 Task: Look for space in Tekāri, India from 8th June, 2023 to 16th June, 2023 for 2 adults in price range Rs.10000 to Rs.15000. Place can be entire place with 1  bedroom having 1 bed and 1 bathroom. Property type can be house, flat, guest house, hotel. Booking option can be shelf check-in. Required host language is English.
Action: Mouse moved to (473, 84)
Screenshot: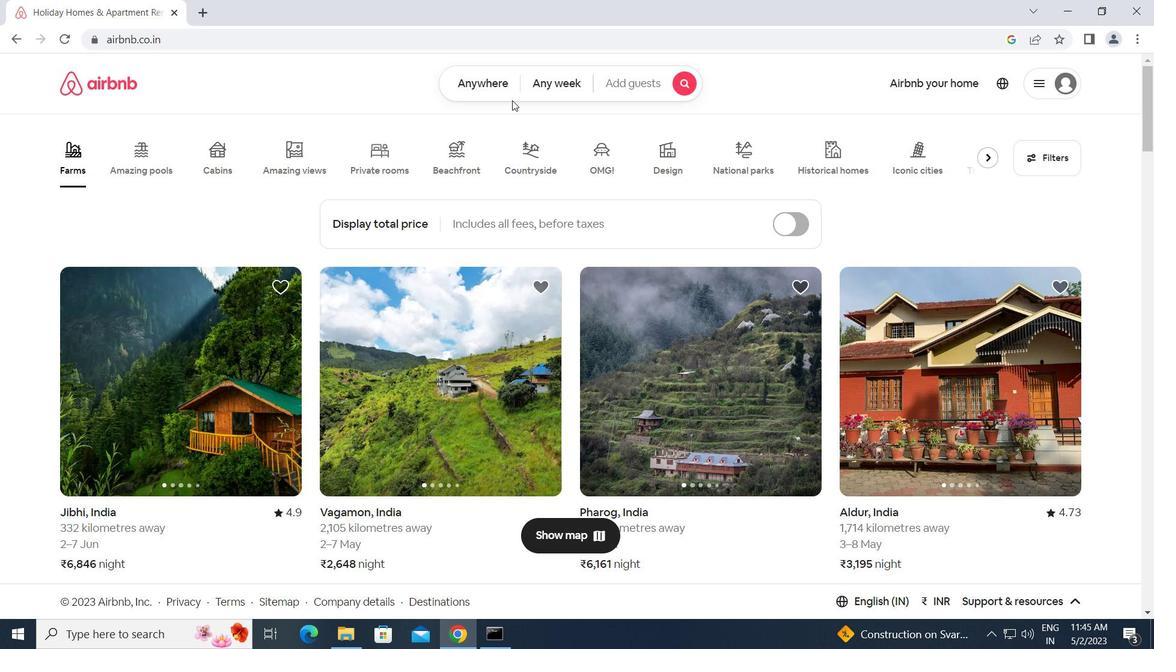 
Action: Mouse pressed left at (473, 84)
Screenshot: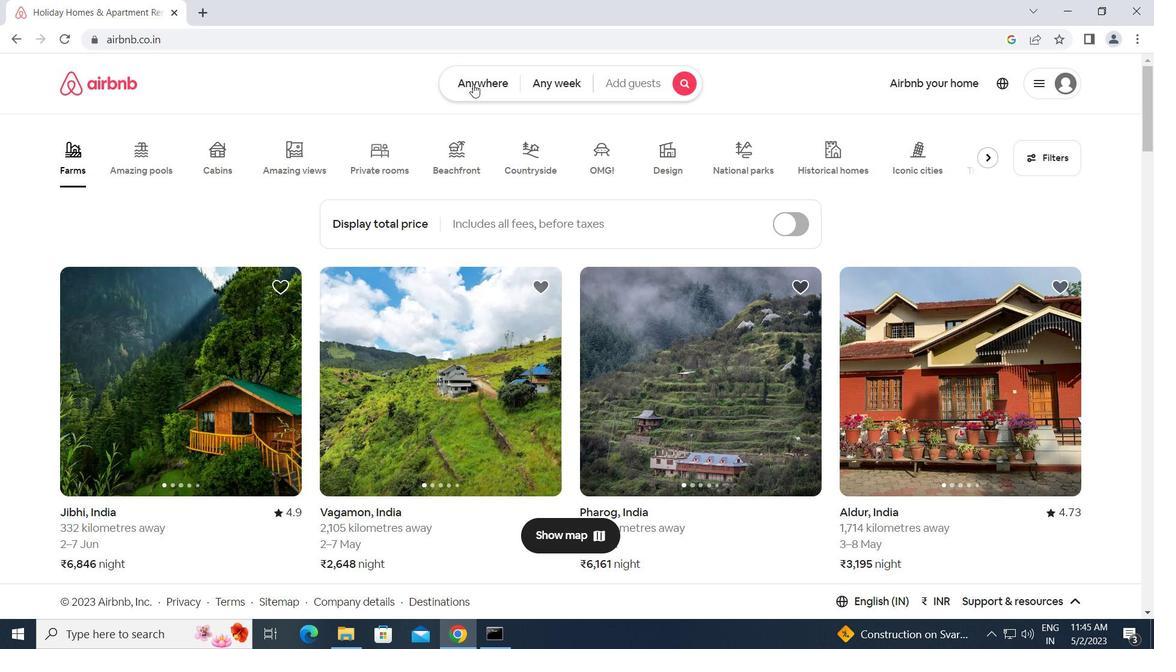 
Action: Mouse moved to (411, 125)
Screenshot: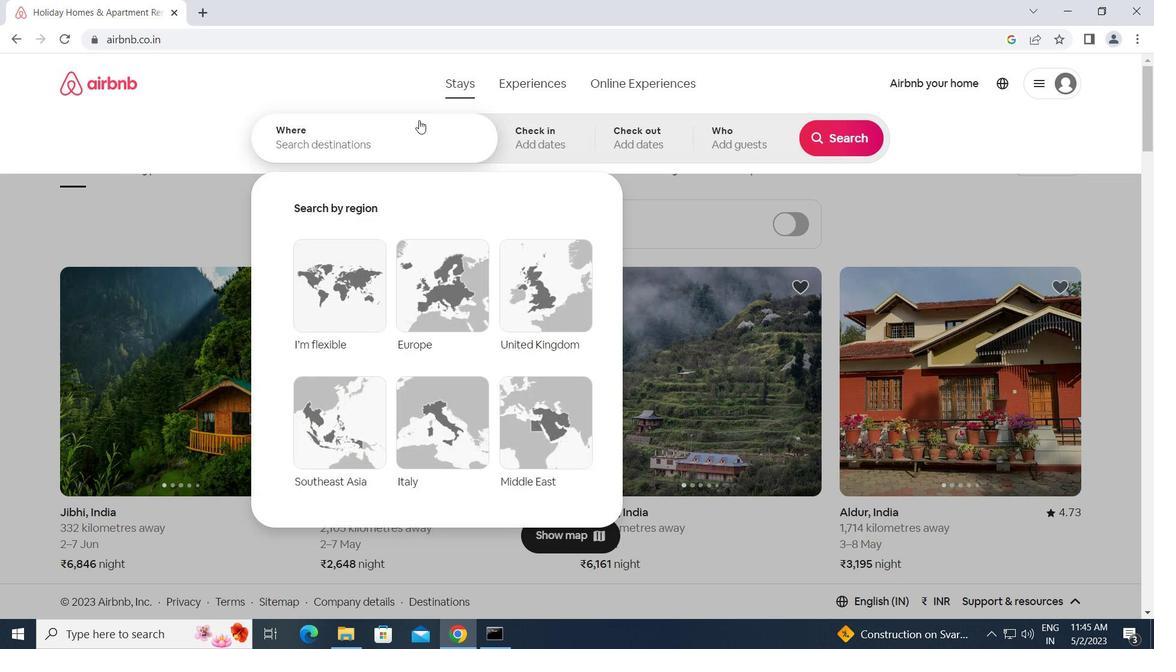 
Action: Mouse pressed left at (411, 125)
Screenshot: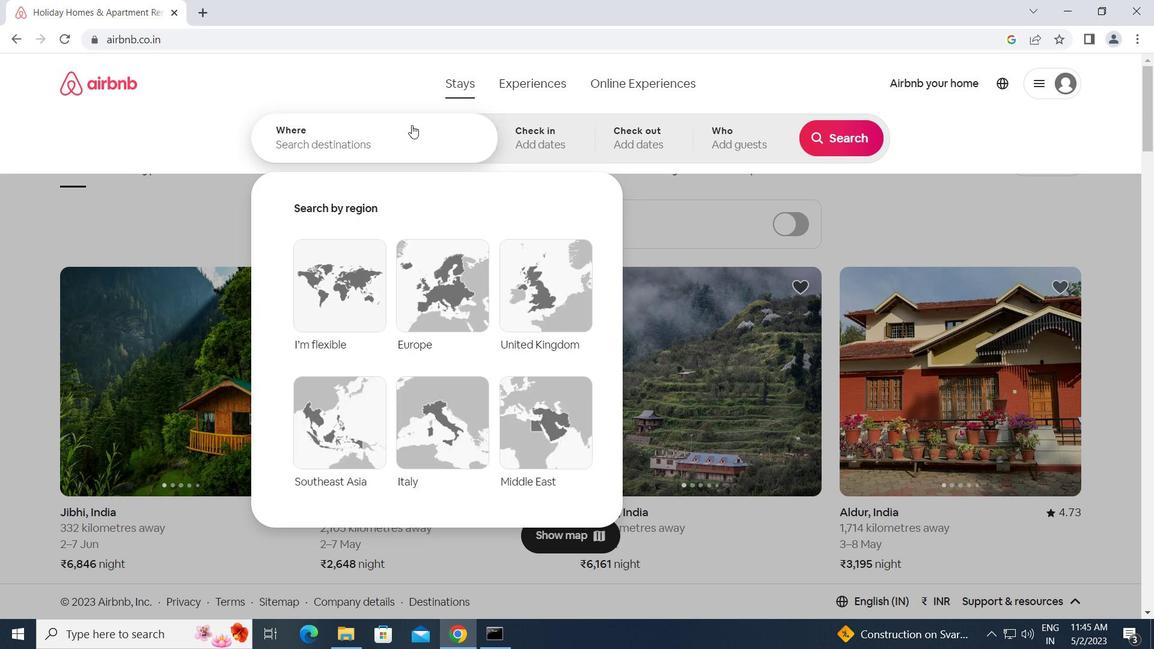 
Action: Key pressed t<Key.caps_lock>ekari,<Key.space><Key.caps_lock>i<Key.caps_lock>ndia<Key.enter>
Screenshot: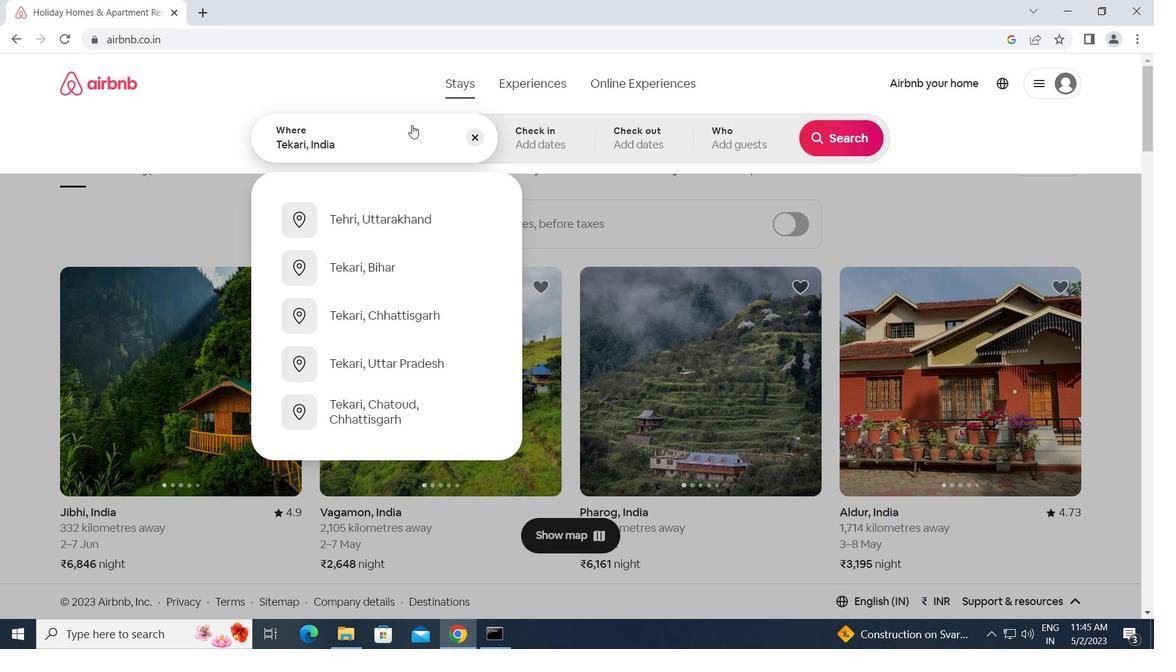 
Action: Mouse moved to (746, 353)
Screenshot: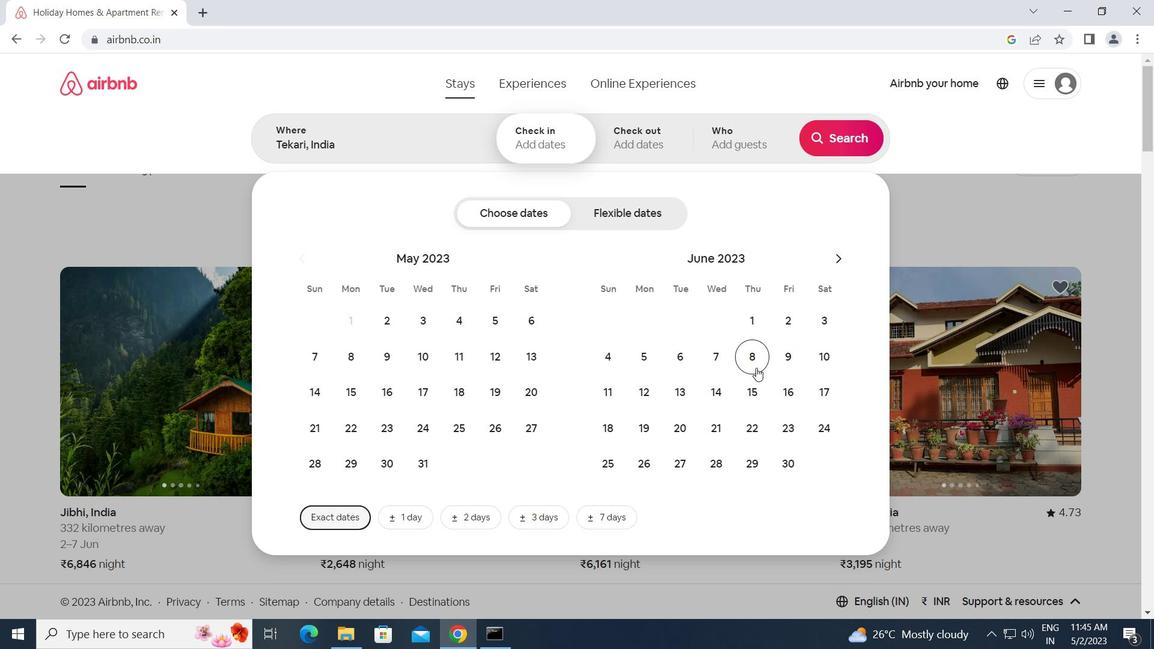 
Action: Mouse pressed left at (746, 353)
Screenshot: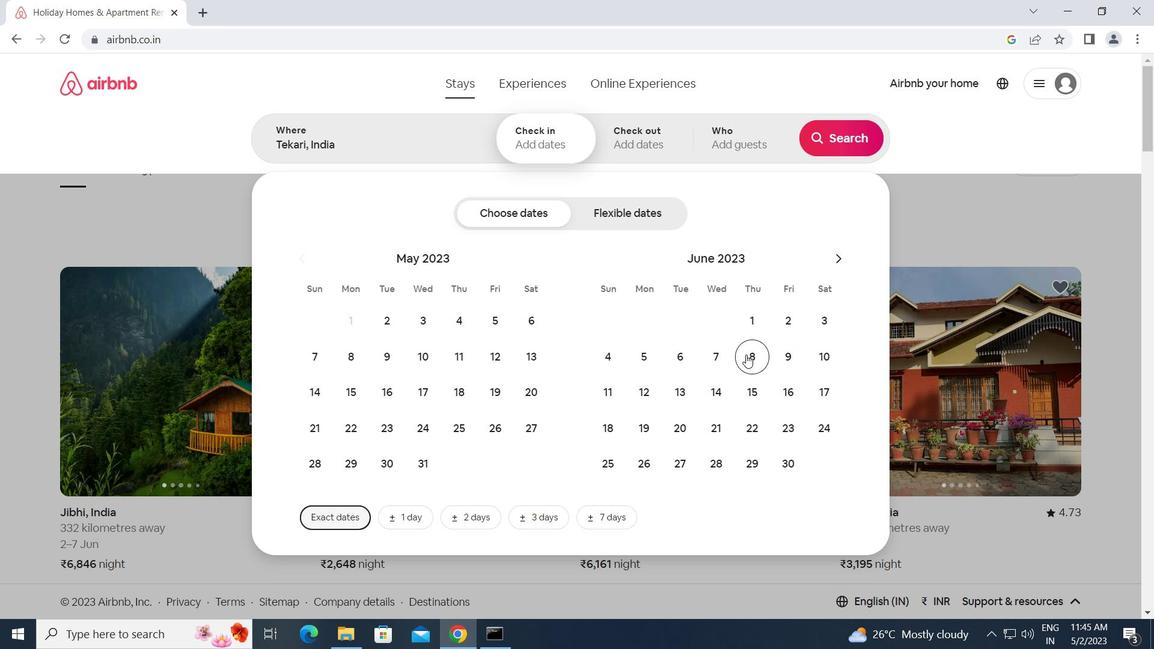 
Action: Mouse moved to (773, 394)
Screenshot: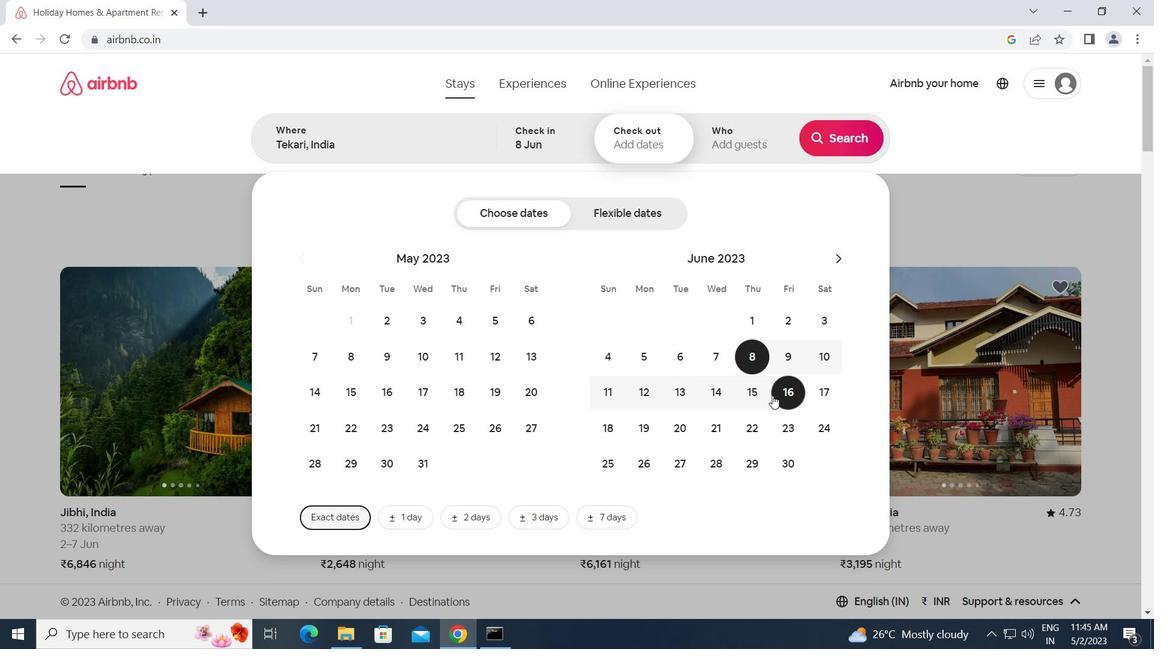 
Action: Mouse pressed left at (773, 394)
Screenshot: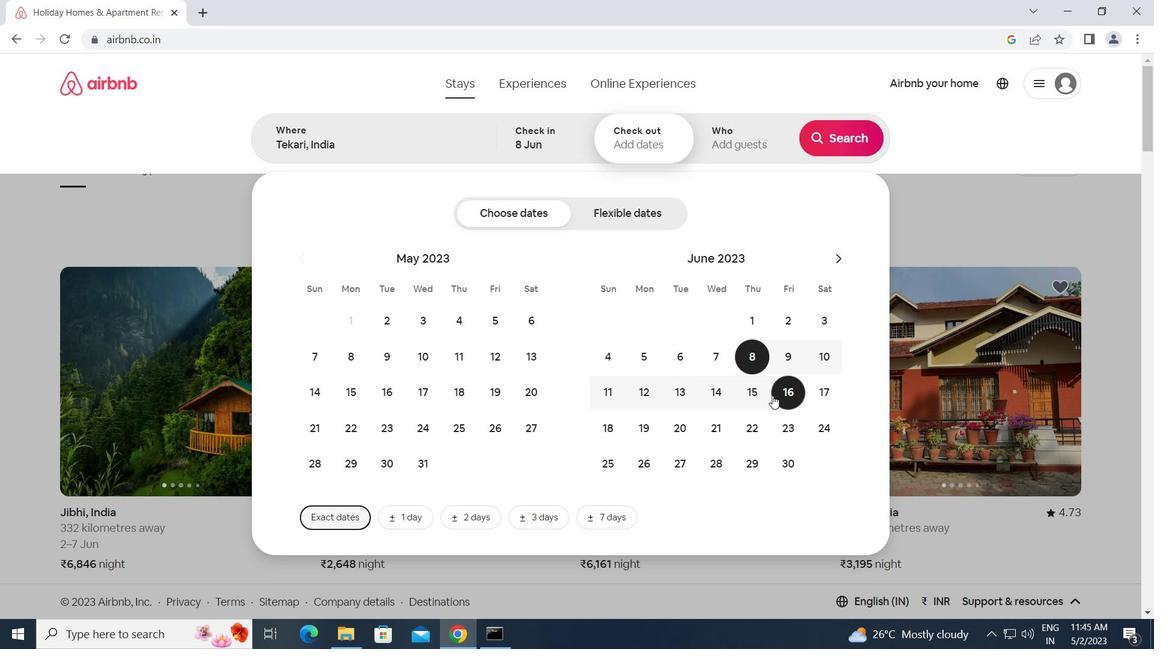 
Action: Mouse moved to (734, 138)
Screenshot: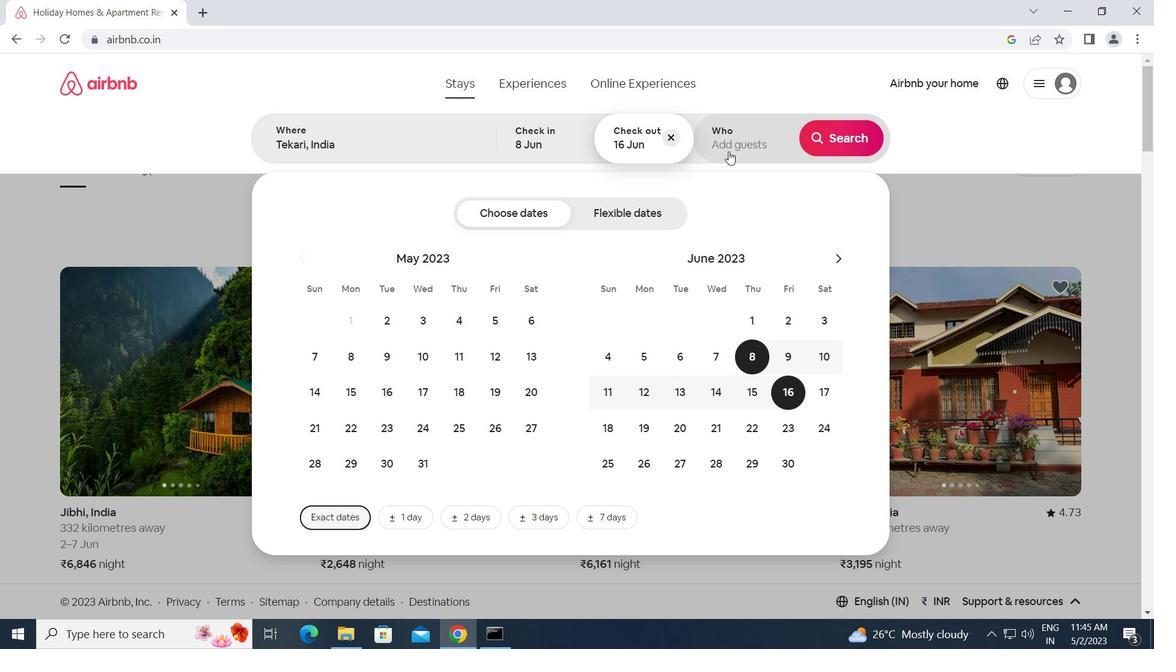 
Action: Mouse pressed left at (734, 138)
Screenshot: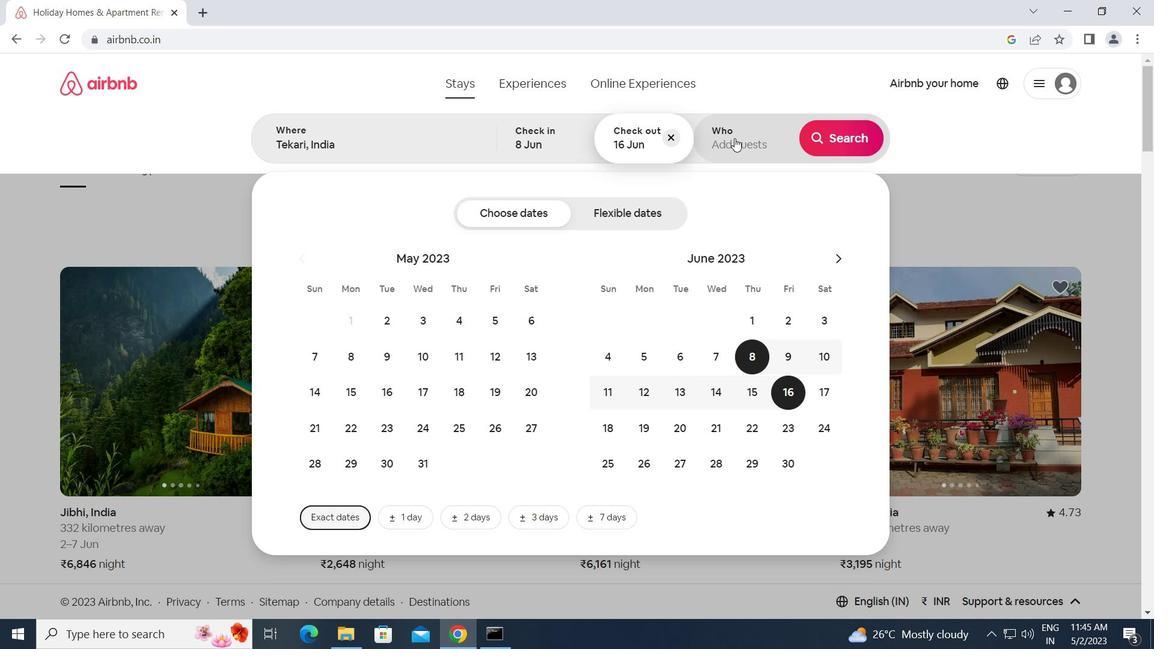 
Action: Mouse moved to (852, 222)
Screenshot: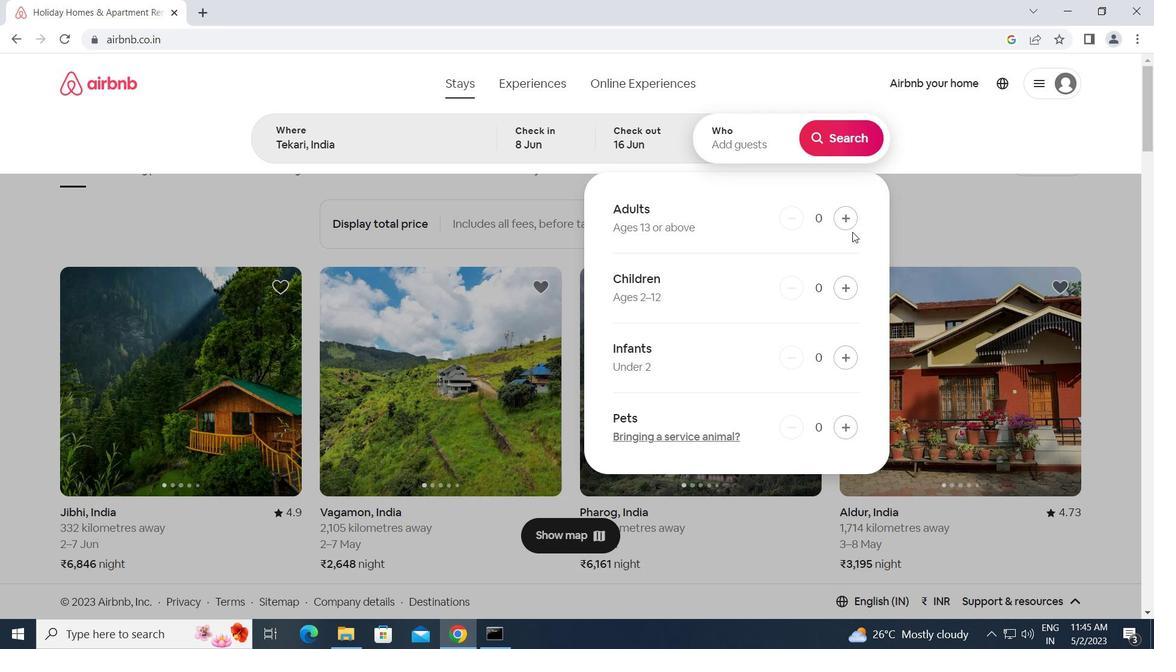 
Action: Mouse pressed left at (852, 222)
Screenshot: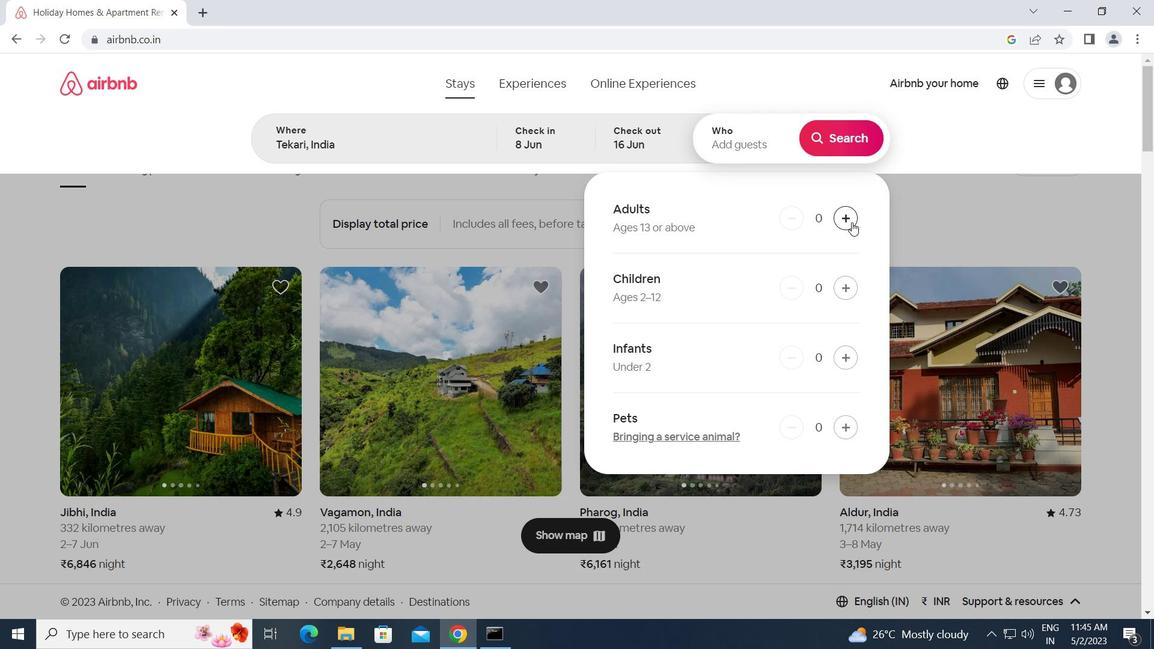 
Action: Mouse pressed left at (852, 222)
Screenshot: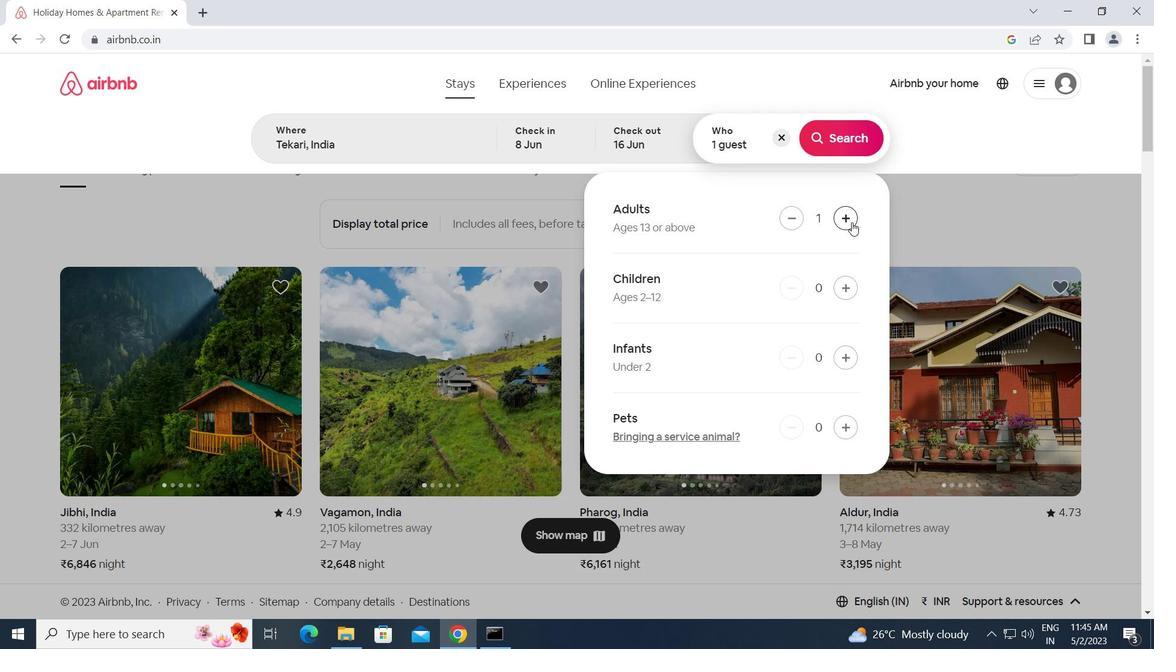 
Action: Mouse moved to (851, 141)
Screenshot: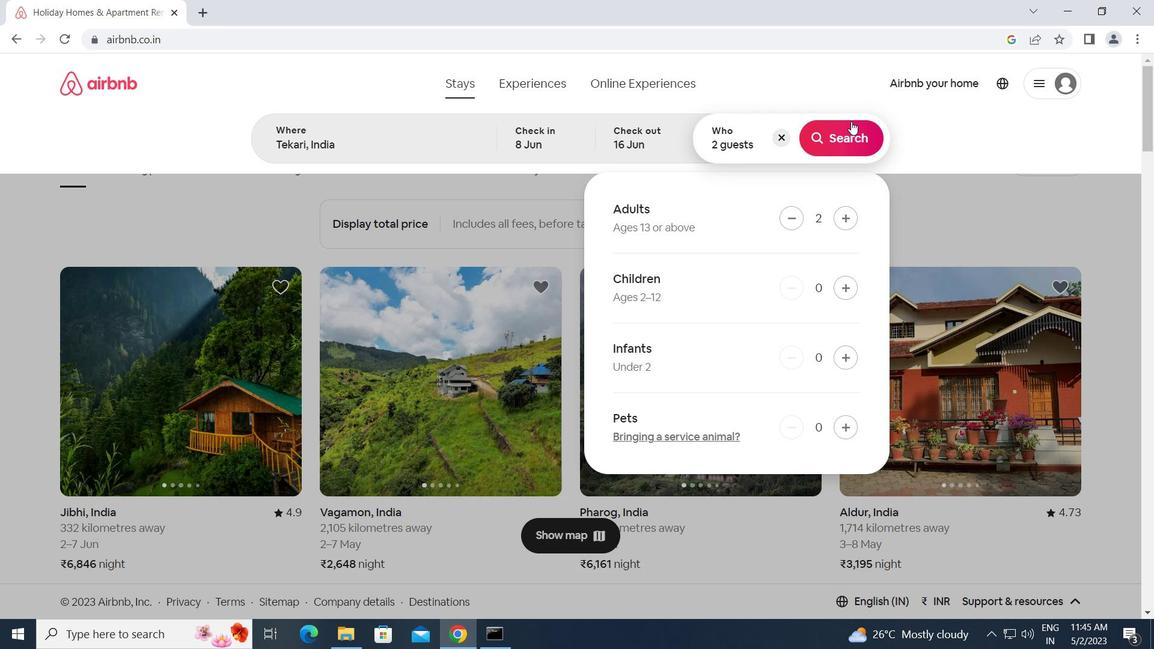 
Action: Mouse pressed left at (851, 141)
Screenshot: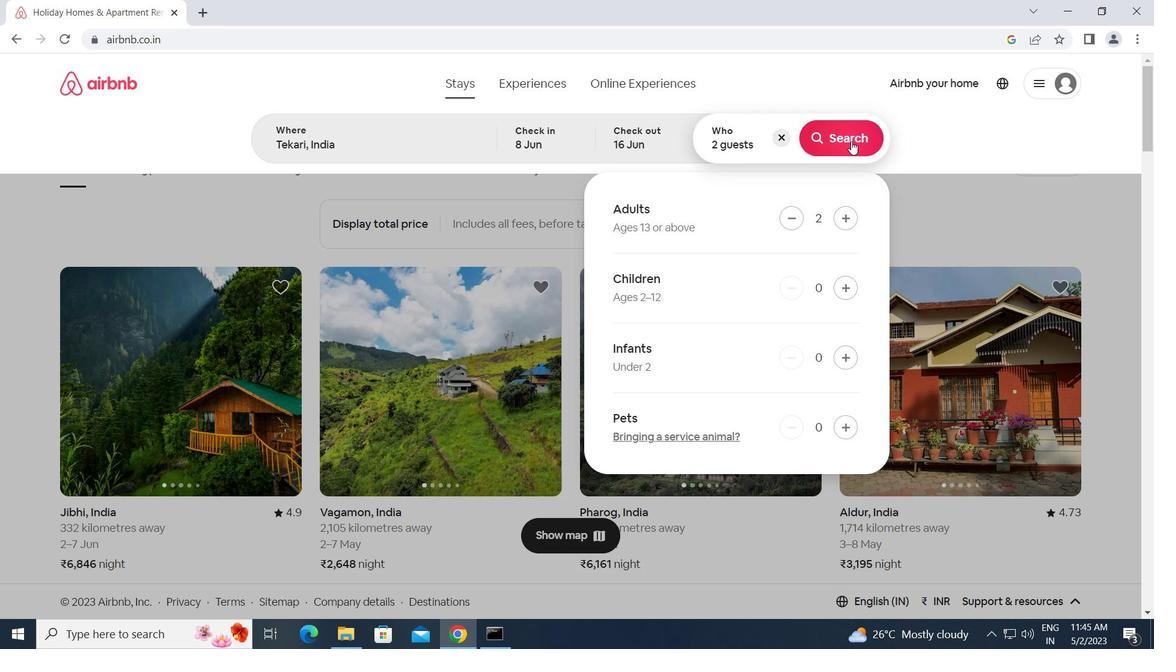 
Action: Mouse moved to (1087, 152)
Screenshot: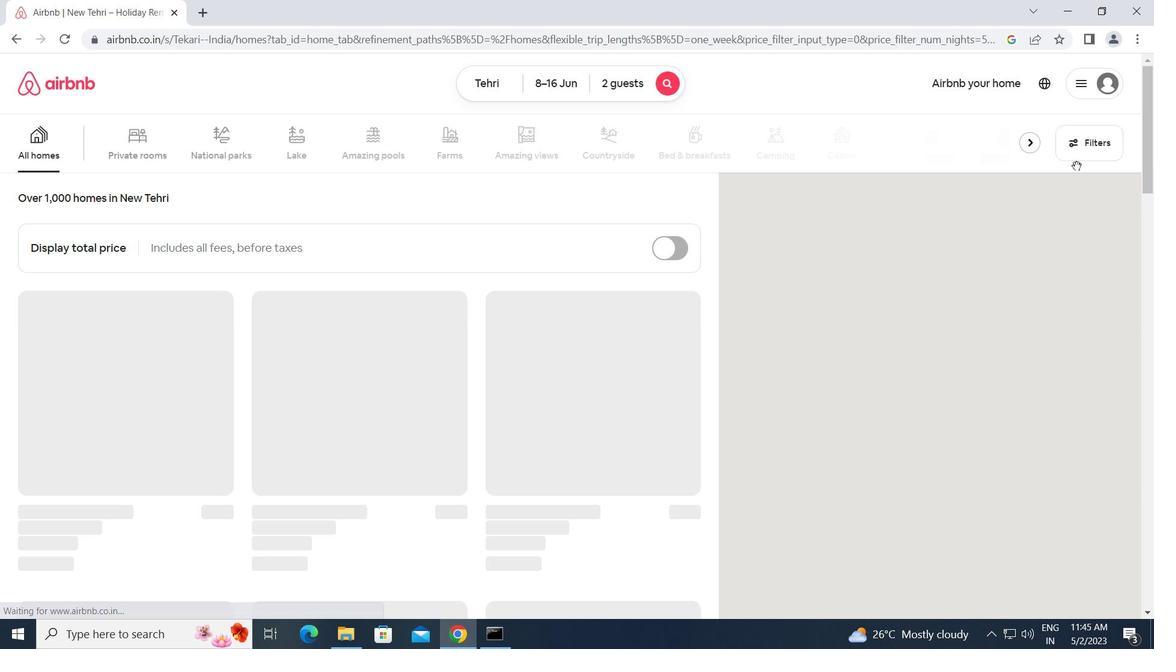 
Action: Mouse pressed left at (1087, 152)
Screenshot: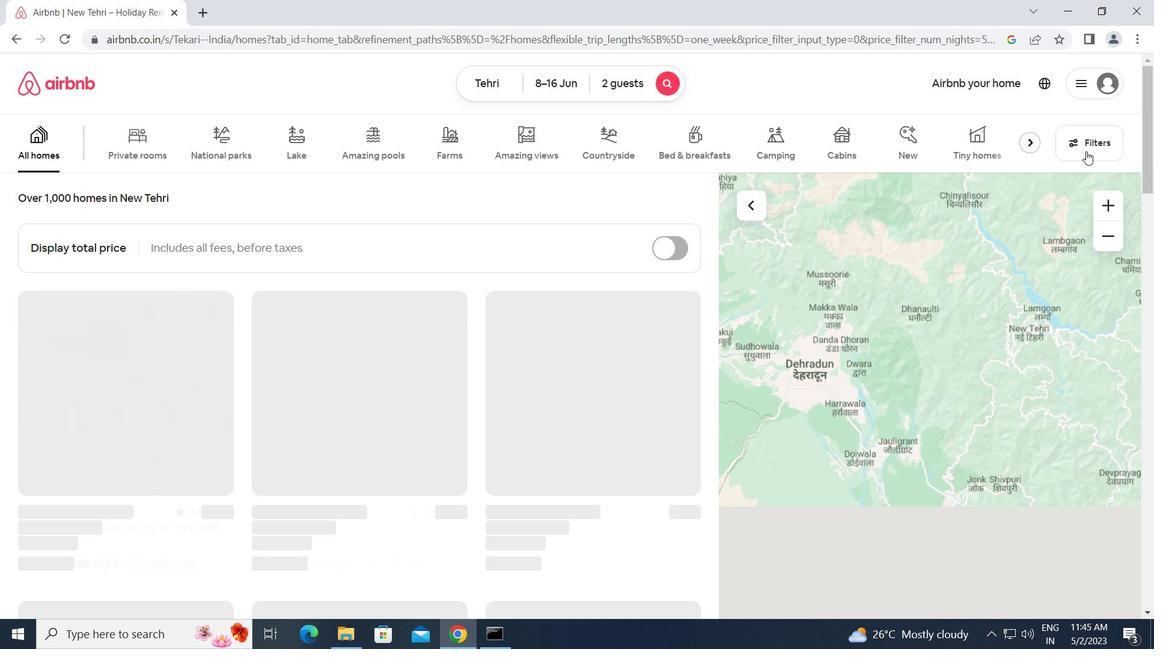 
Action: Mouse moved to (383, 337)
Screenshot: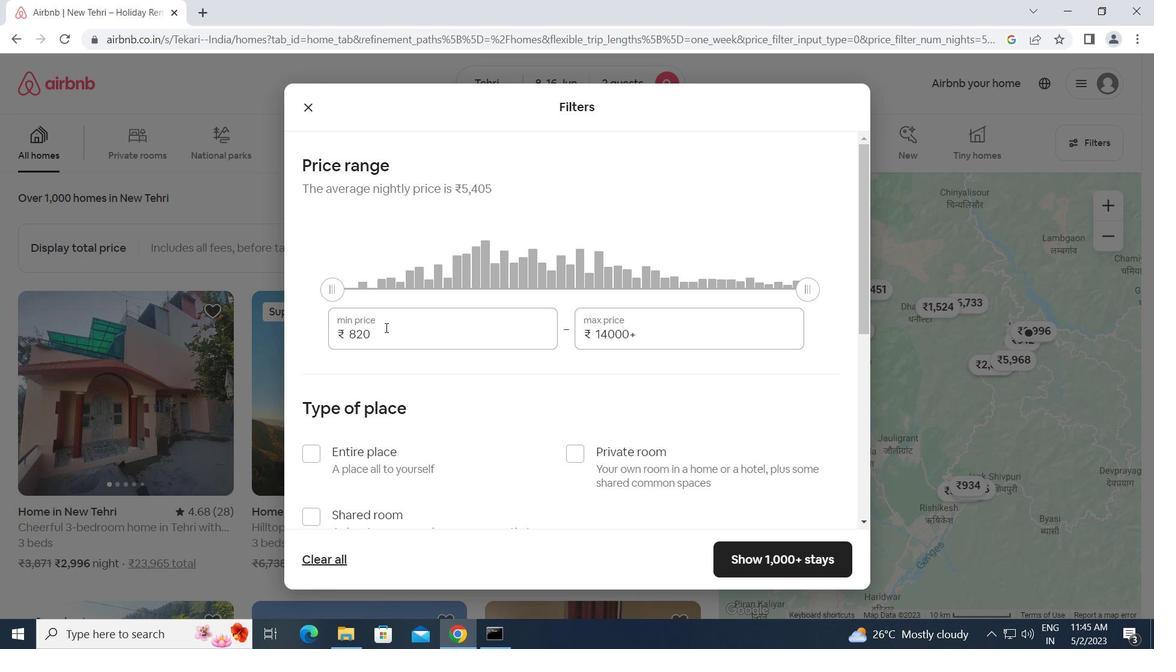 
Action: Mouse pressed left at (383, 337)
Screenshot: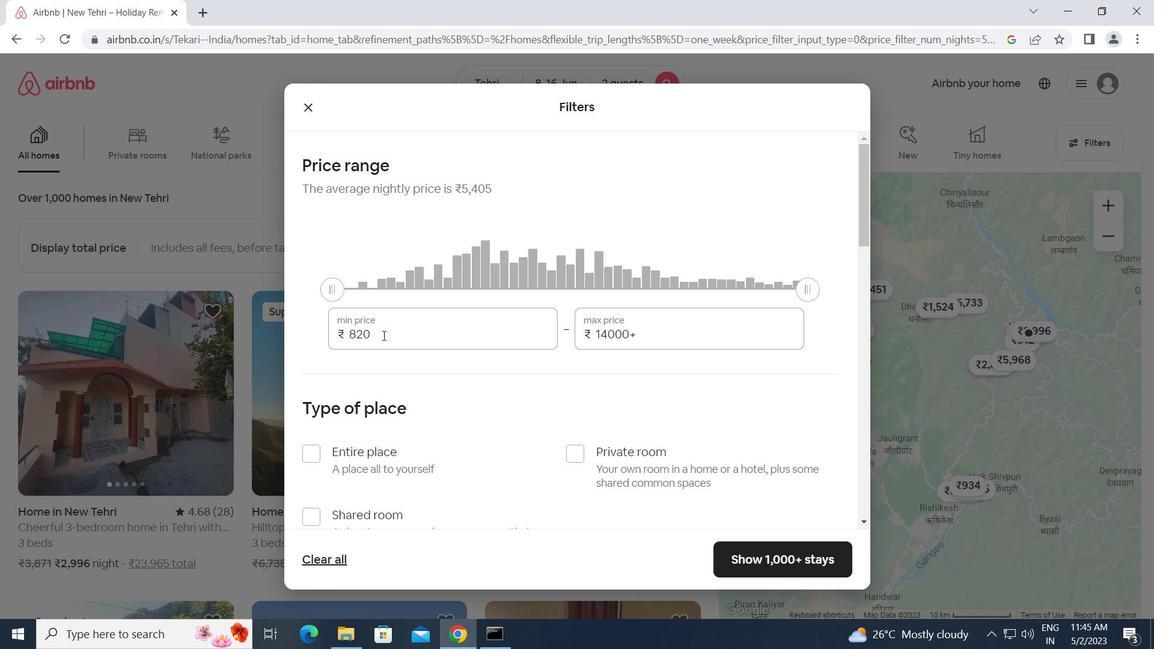 
Action: Mouse moved to (320, 336)
Screenshot: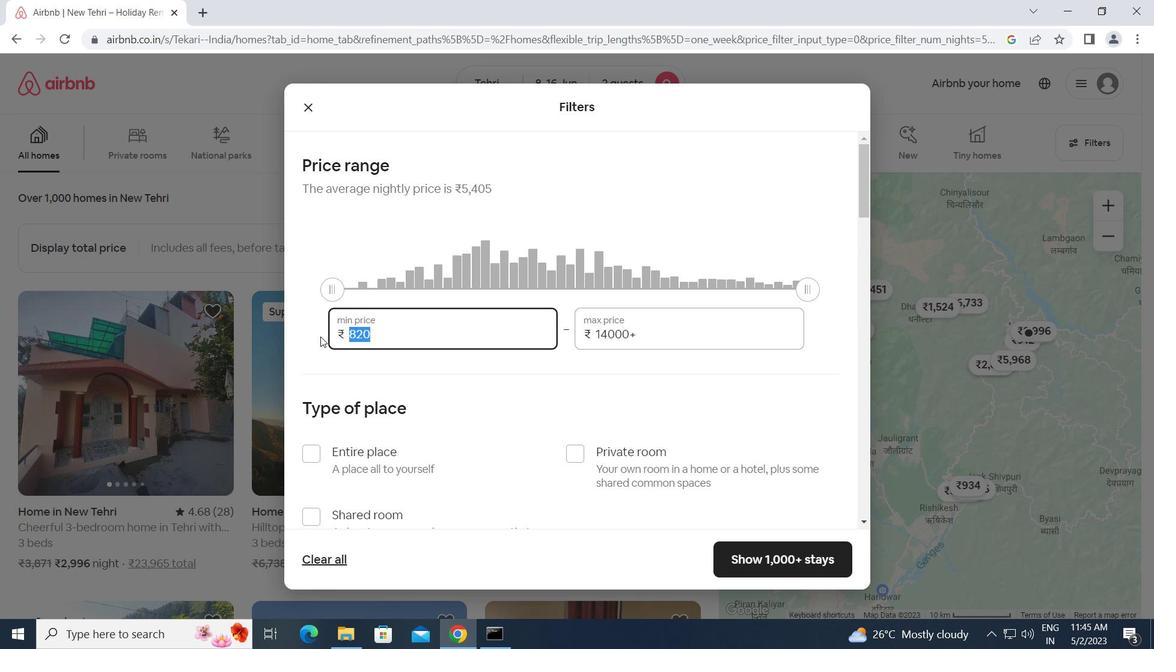 
Action: Key pressed 10000<Key.tab>15000
Screenshot: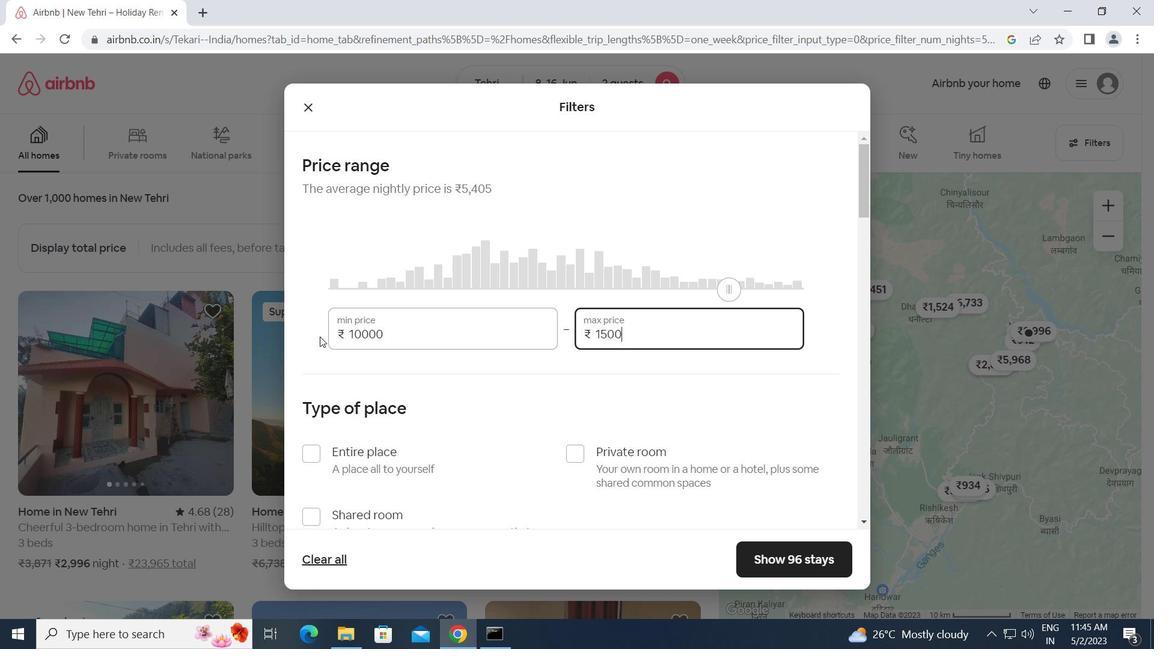 
Action: Mouse moved to (321, 450)
Screenshot: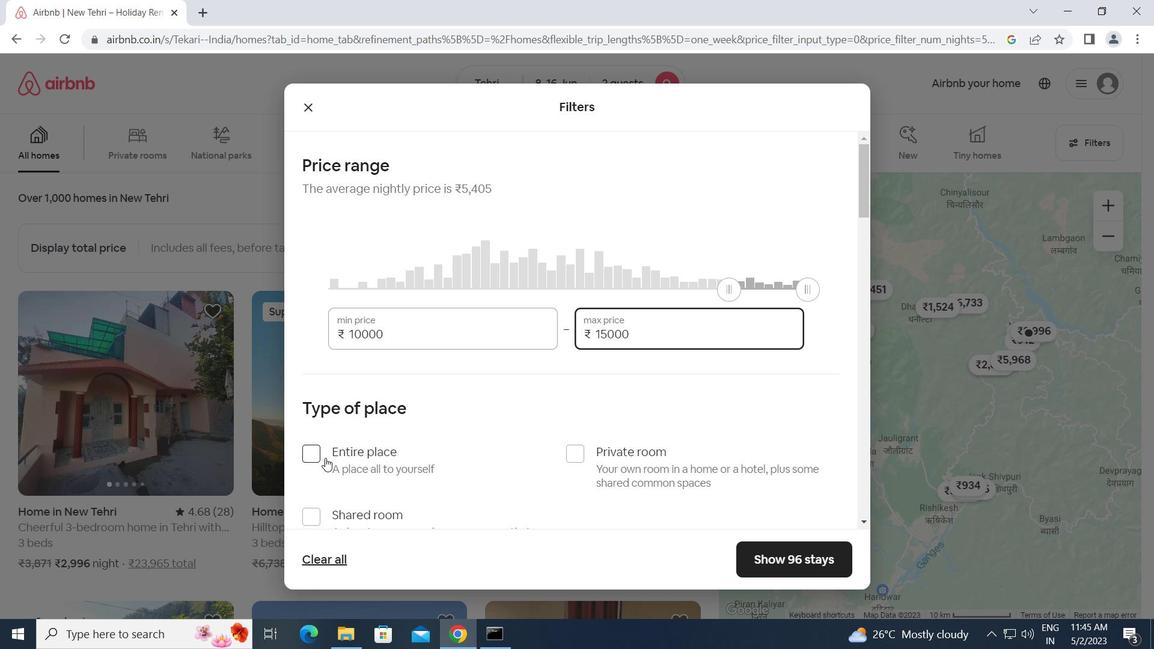 
Action: Mouse pressed left at (321, 450)
Screenshot: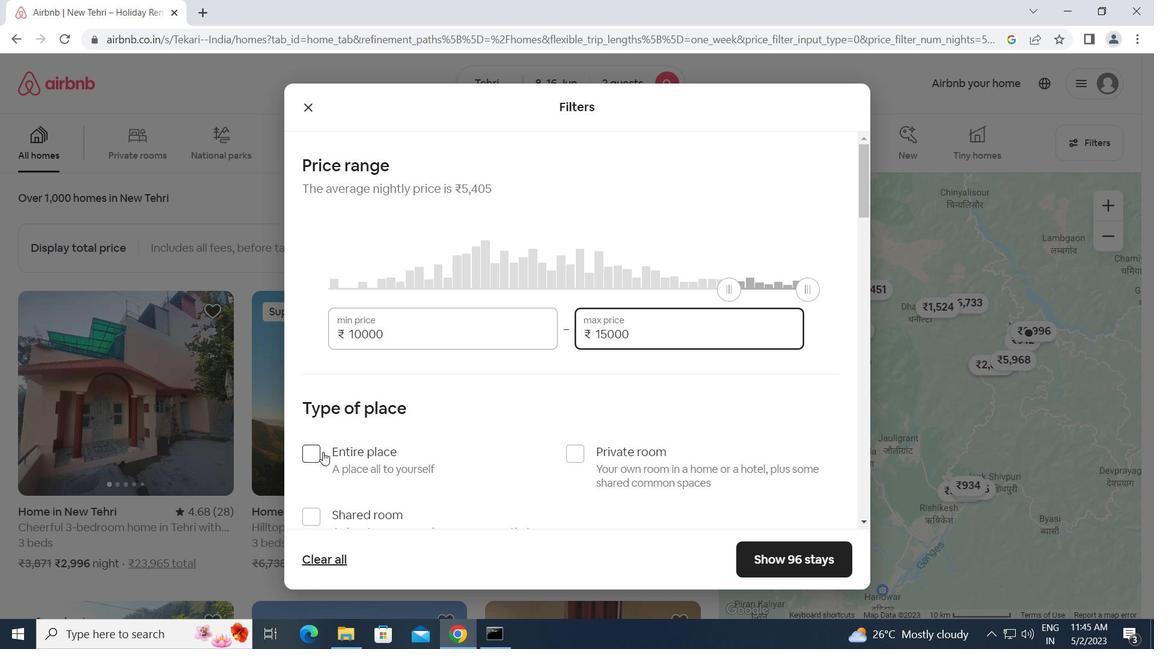 
Action: Mouse moved to (387, 473)
Screenshot: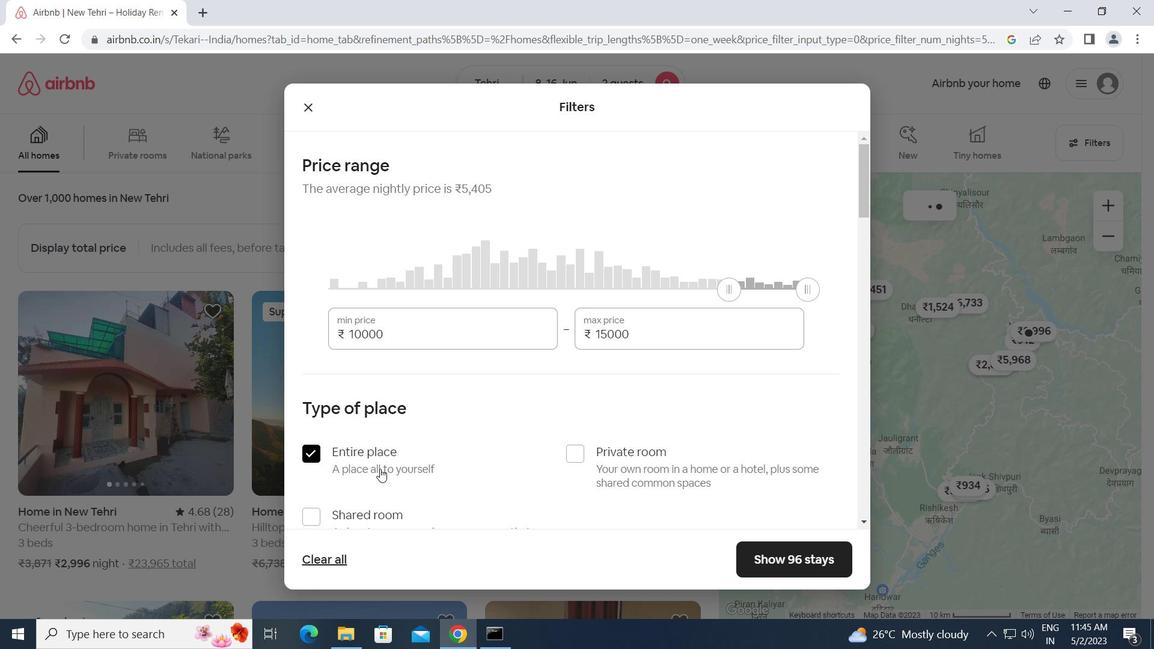 
Action: Mouse scrolled (387, 472) with delta (0, 0)
Screenshot: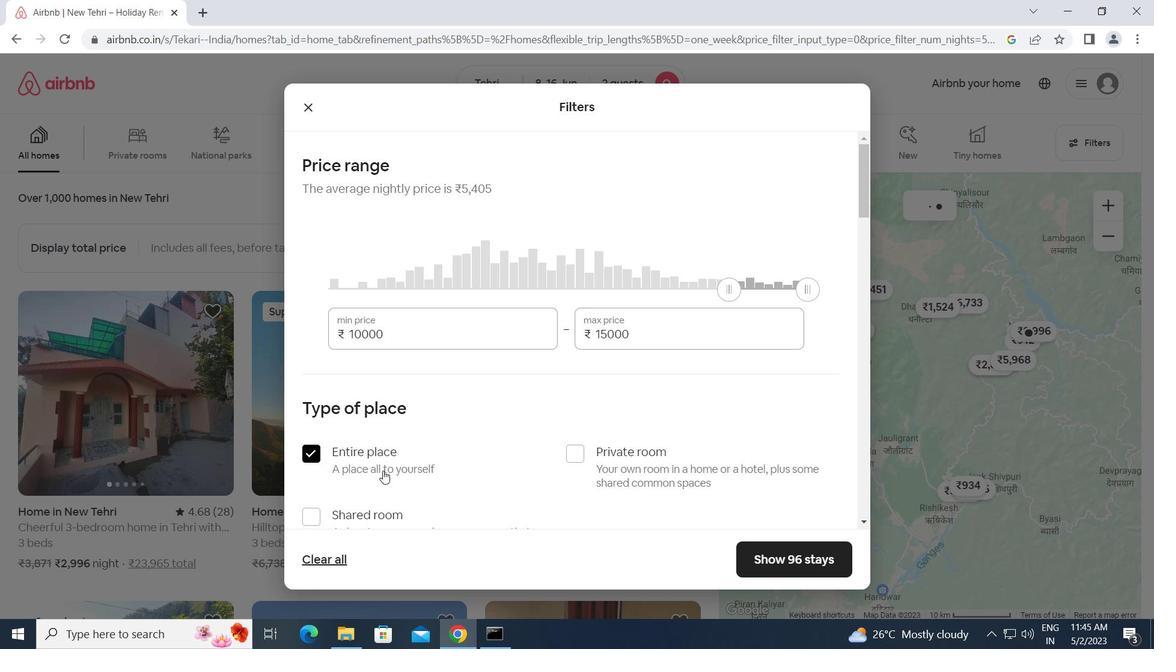 
Action: Mouse scrolled (387, 472) with delta (0, 0)
Screenshot: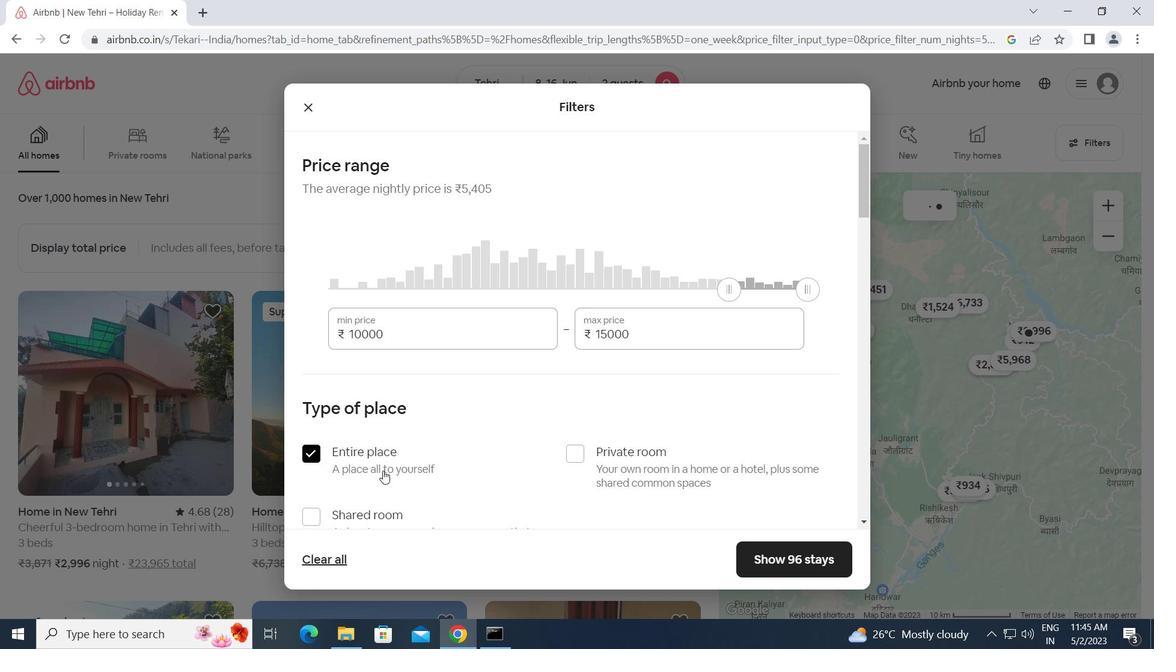 
Action: Mouse scrolled (387, 472) with delta (0, 0)
Screenshot: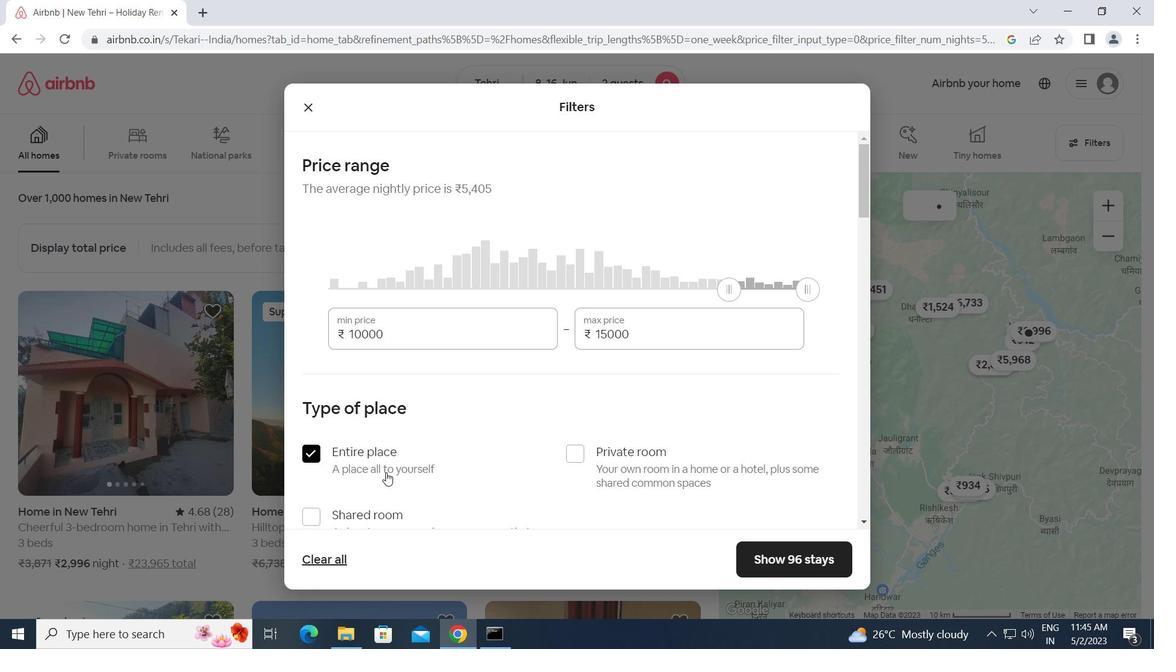 
Action: Mouse scrolled (387, 472) with delta (0, 0)
Screenshot: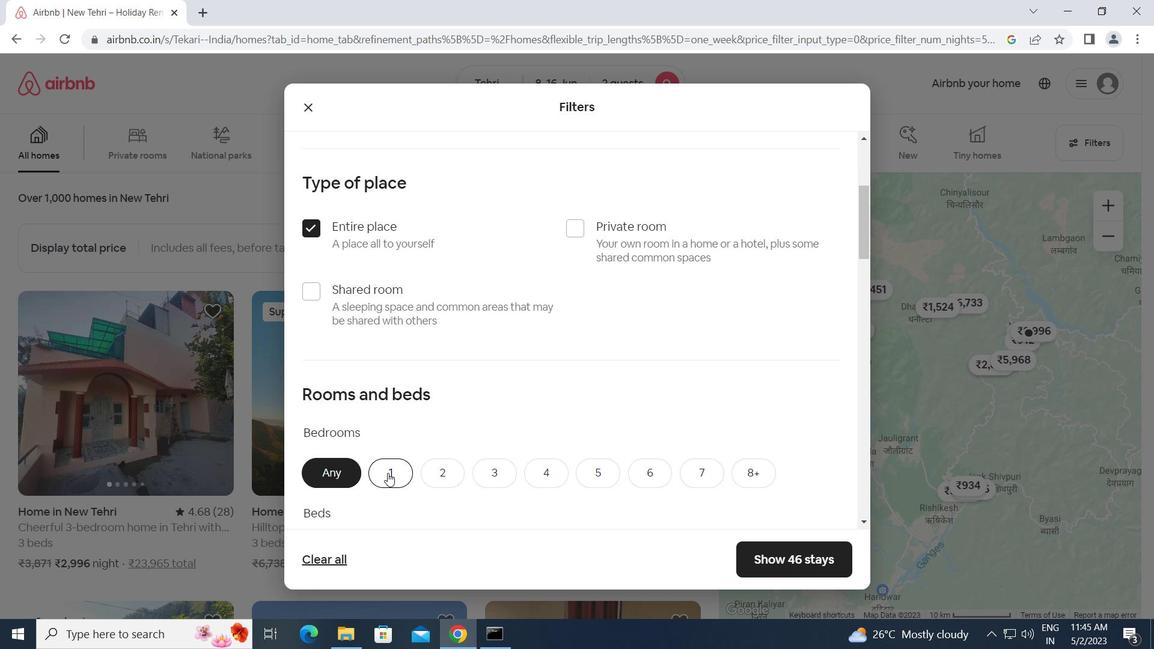 
Action: Mouse moved to (409, 390)
Screenshot: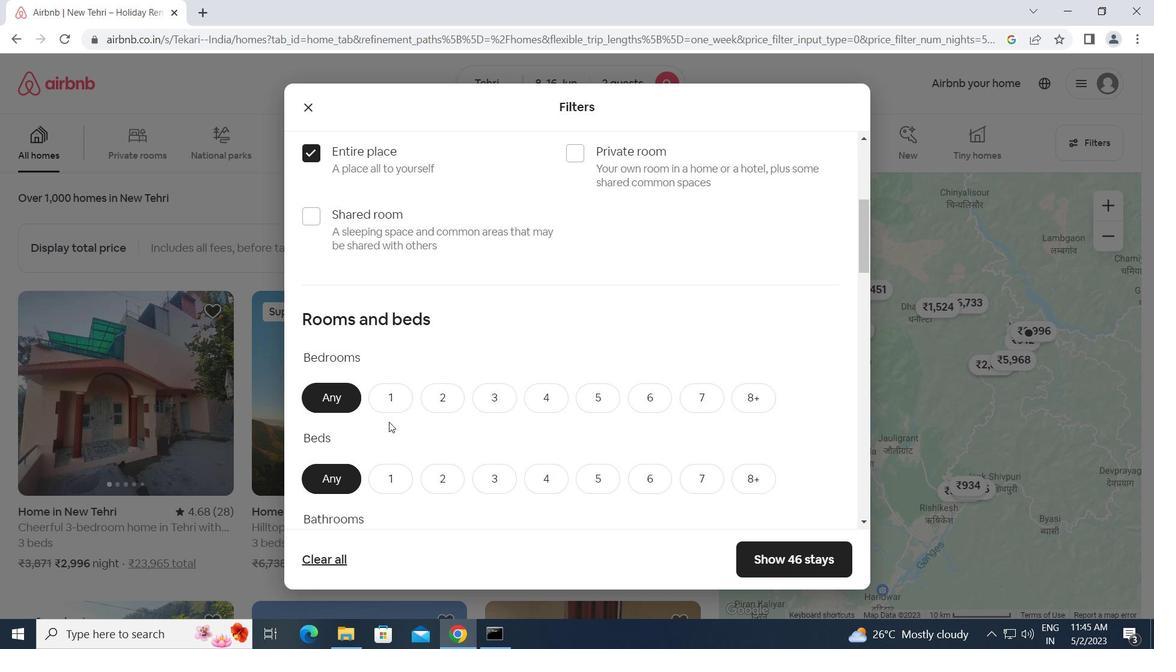 
Action: Mouse pressed left at (409, 390)
Screenshot: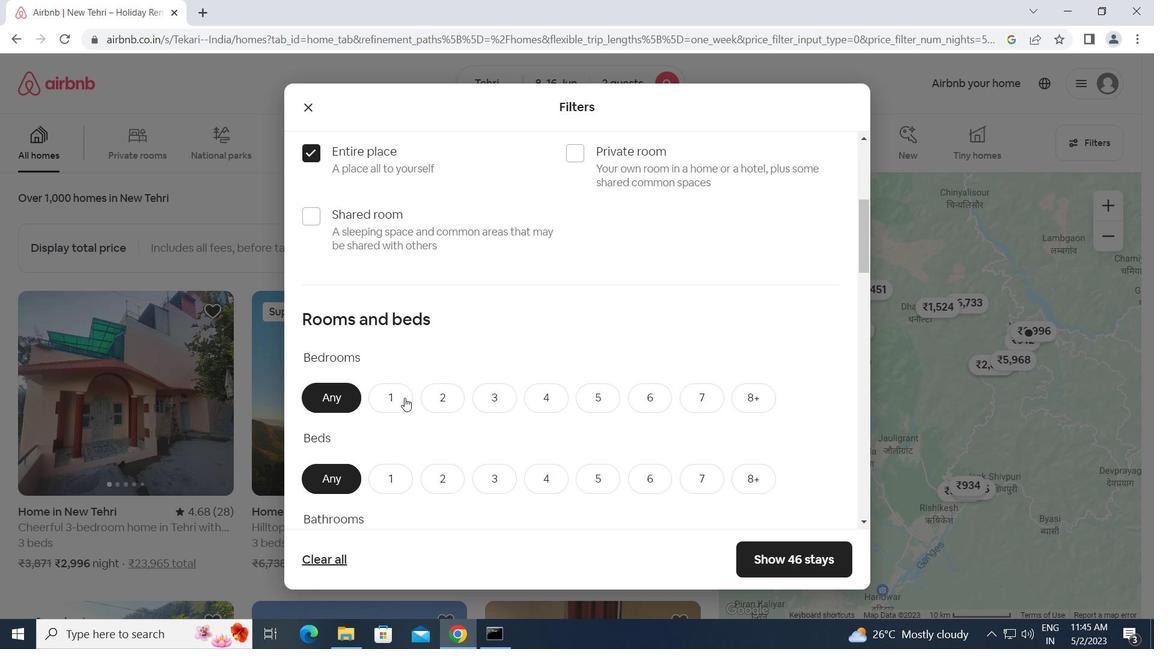
Action: Mouse moved to (386, 469)
Screenshot: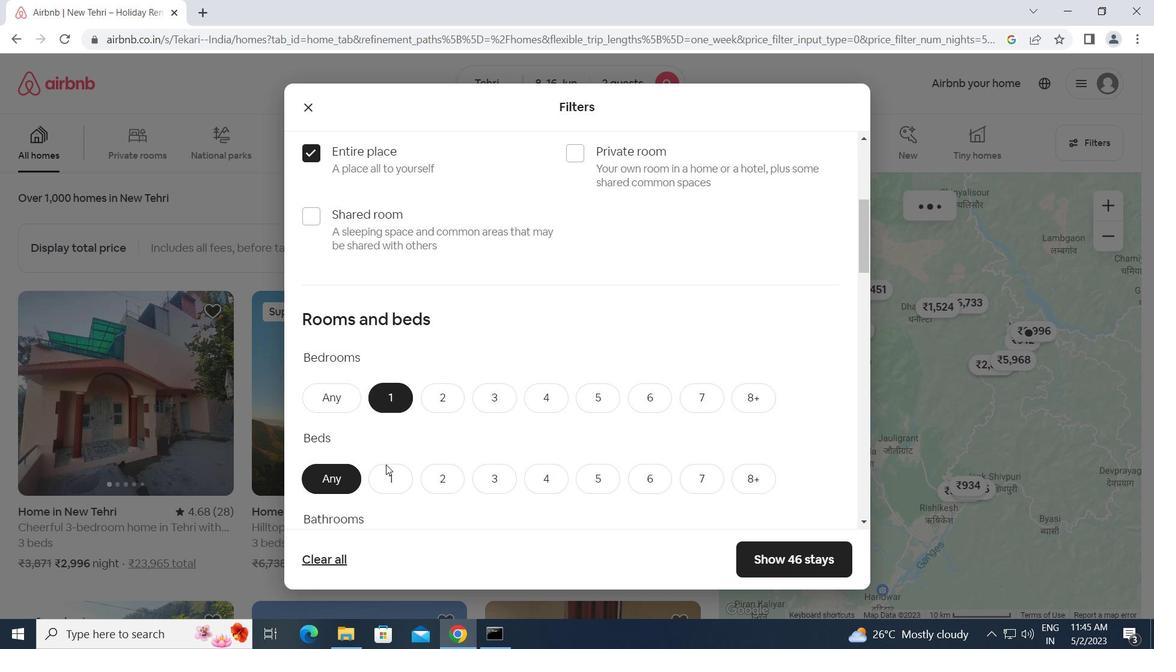 
Action: Mouse pressed left at (386, 469)
Screenshot: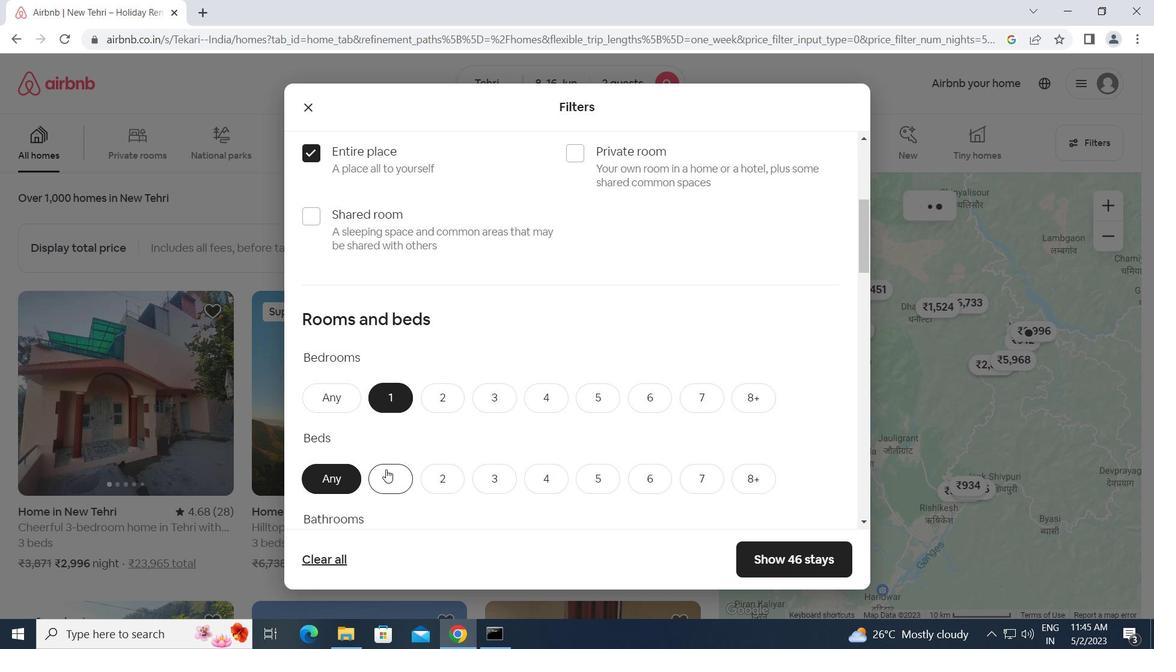 
Action: Mouse scrolled (386, 469) with delta (0, 0)
Screenshot: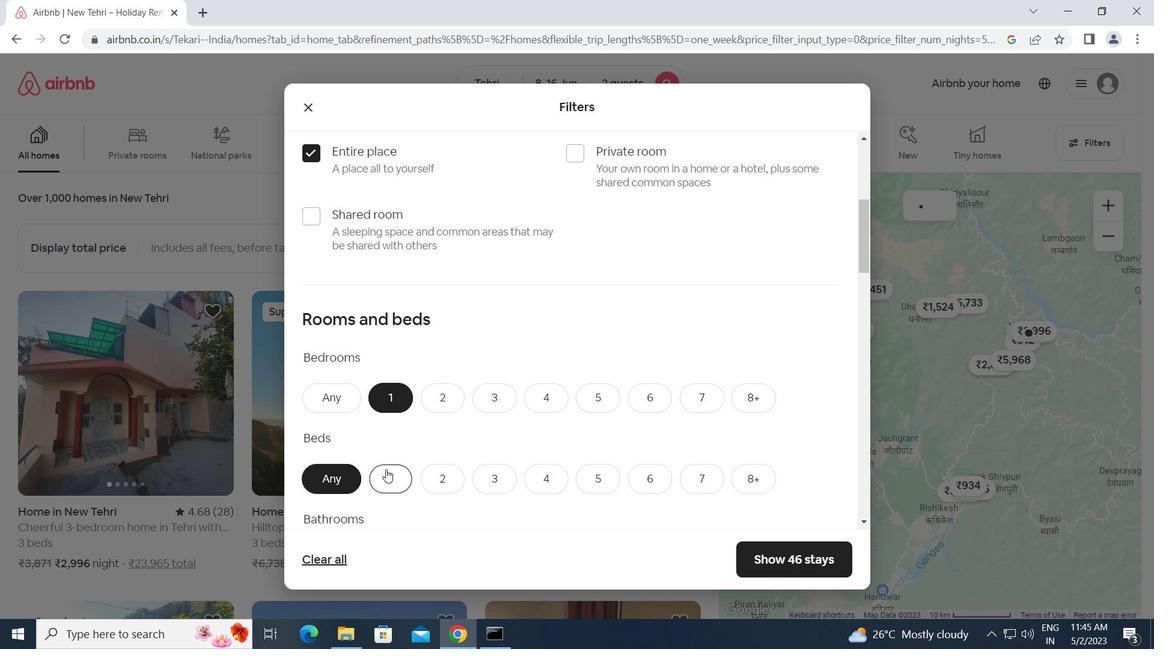 
Action: Mouse scrolled (386, 469) with delta (0, 0)
Screenshot: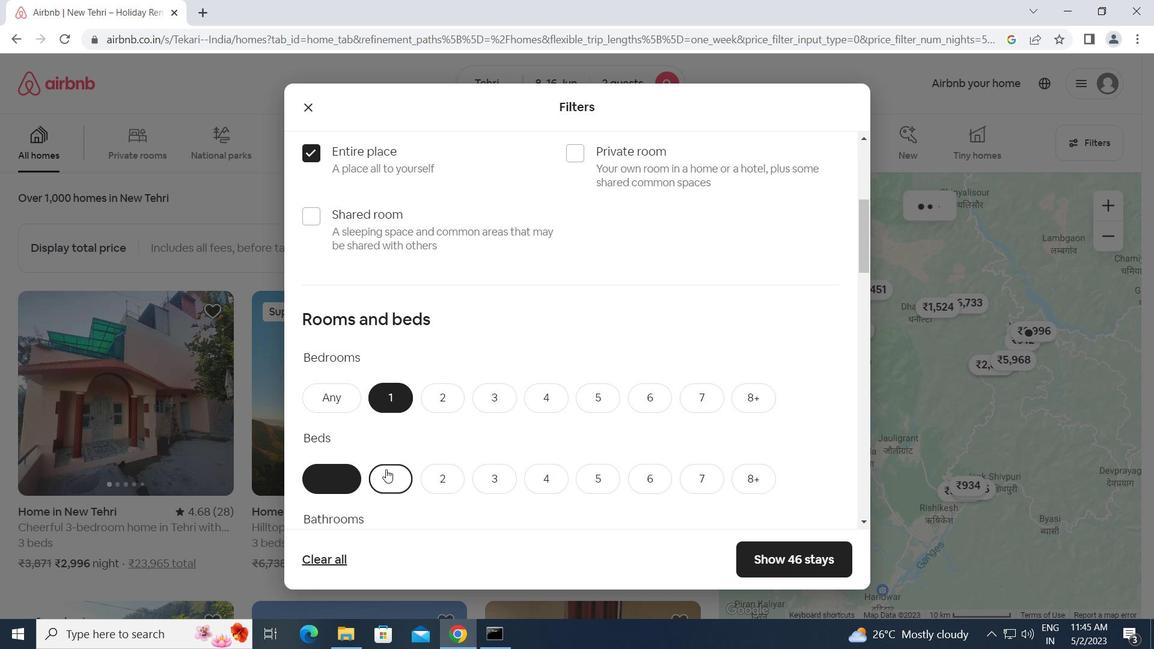 
Action: Mouse scrolled (386, 469) with delta (0, 0)
Screenshot: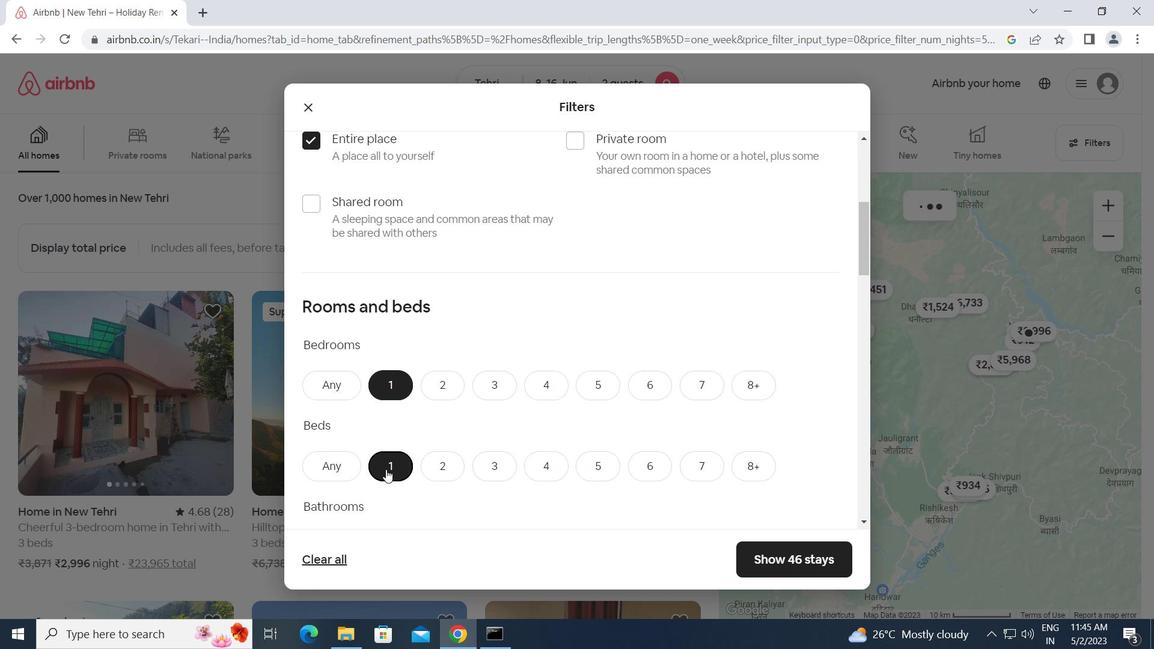 
Action: Mouse moved to (390, 342)
Screenshot: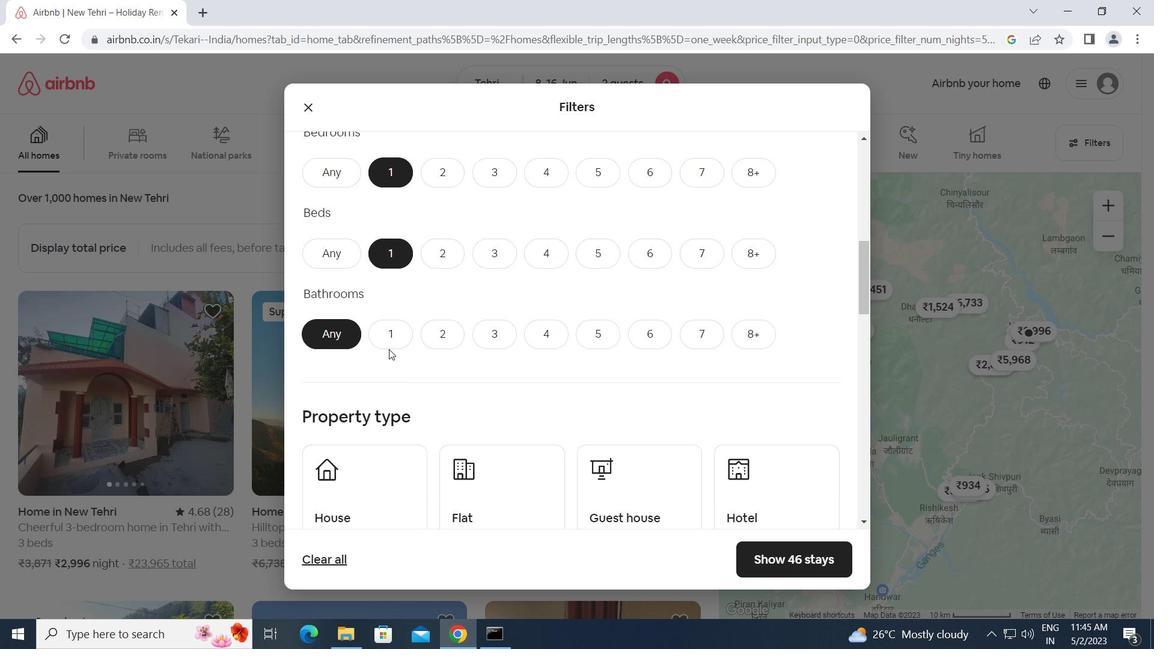 
Action: Mouse pressed left at (390, 342)
Screenshot: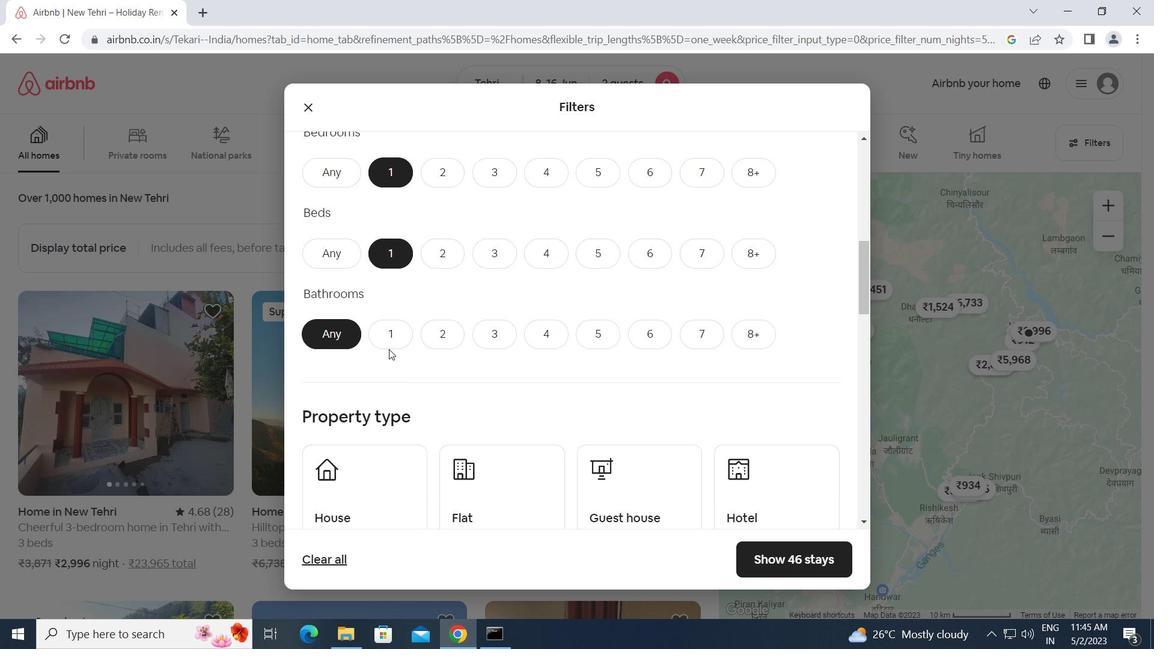 
Action: Mouse moved to (331, 485)
Screenshot: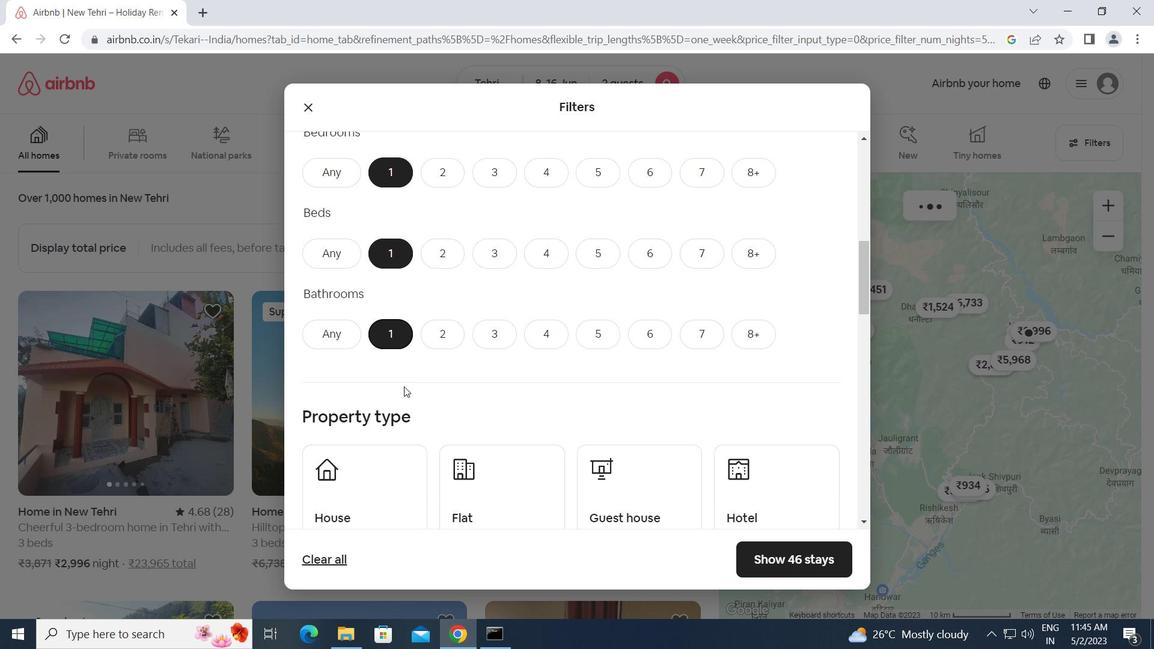 
Action: Mouse scrolled (331, 484) with delta (0, 0)
Screenshot: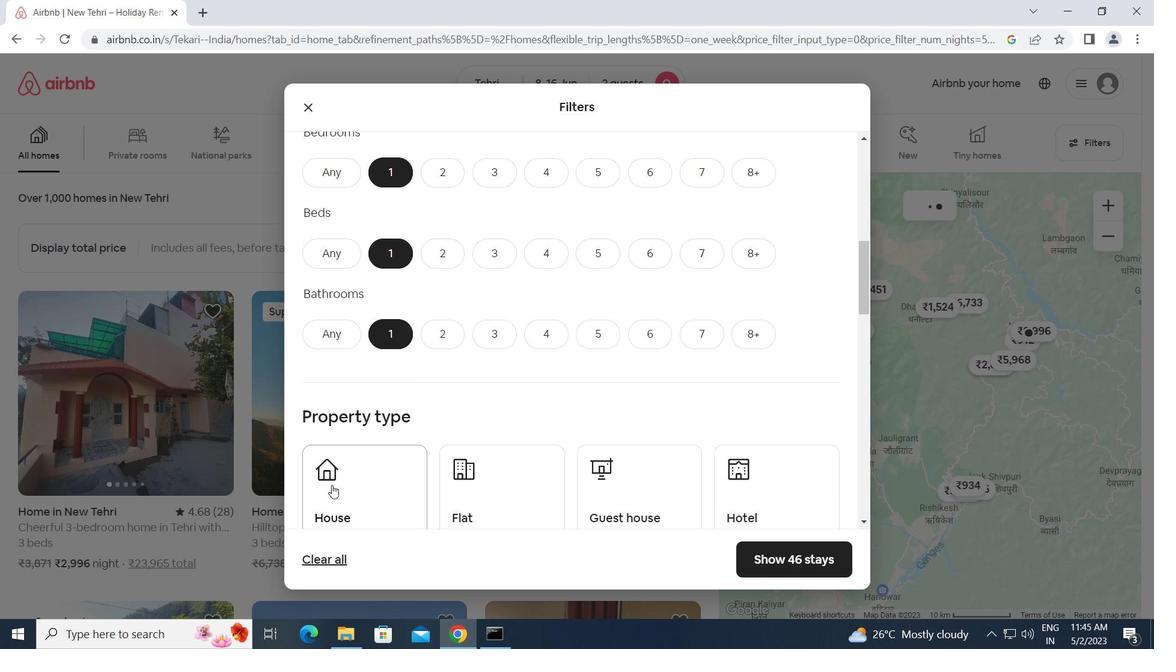
Action: Mouse scrolled (331, 484) with delta (0, 0)
Screenshot: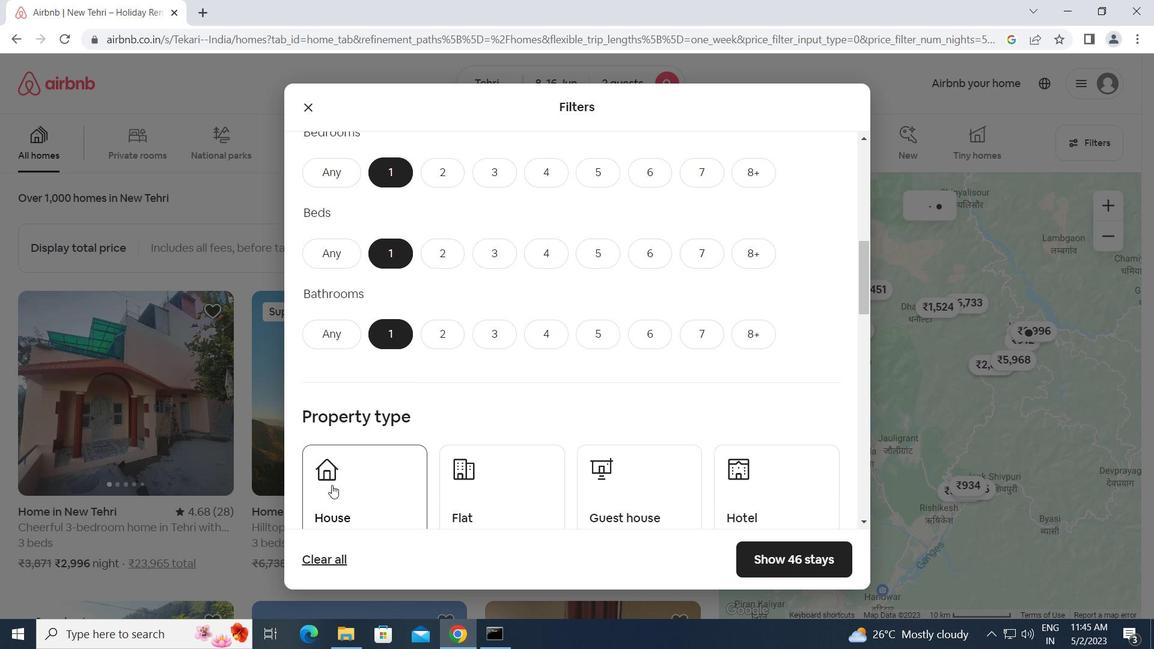 
Action: Mouse moved to (363, 359)
Screenshot: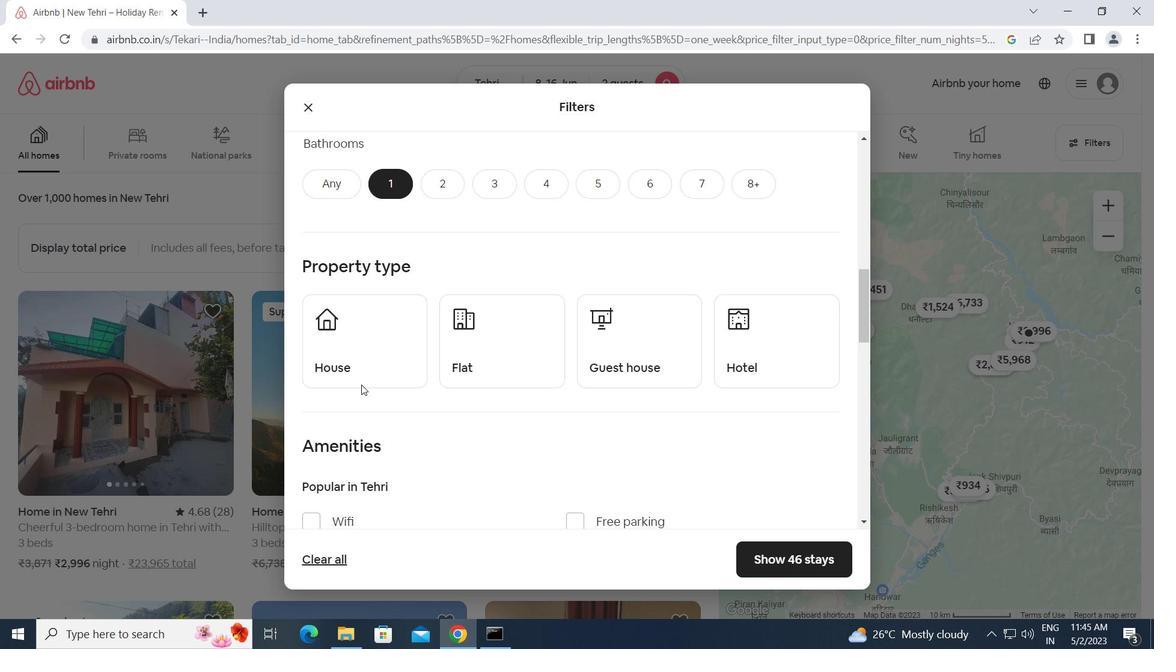
Action: Mouse pressed left at (363, 359)
Screenshot: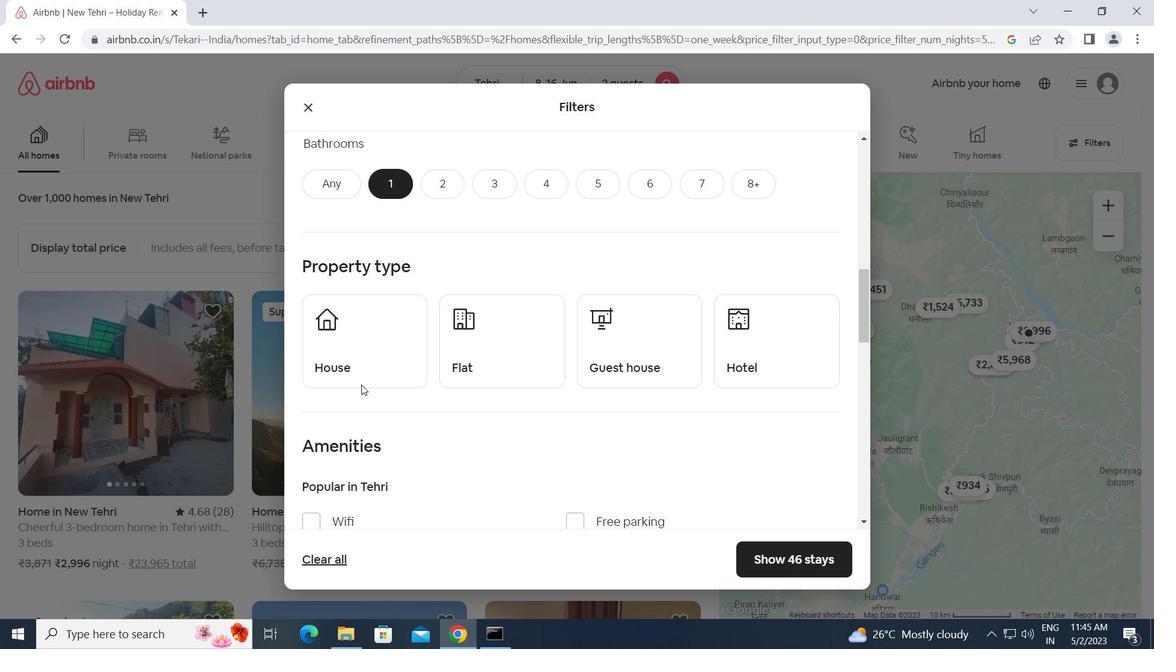 
Action: Mouse moved to (494, 352)
Screenshot: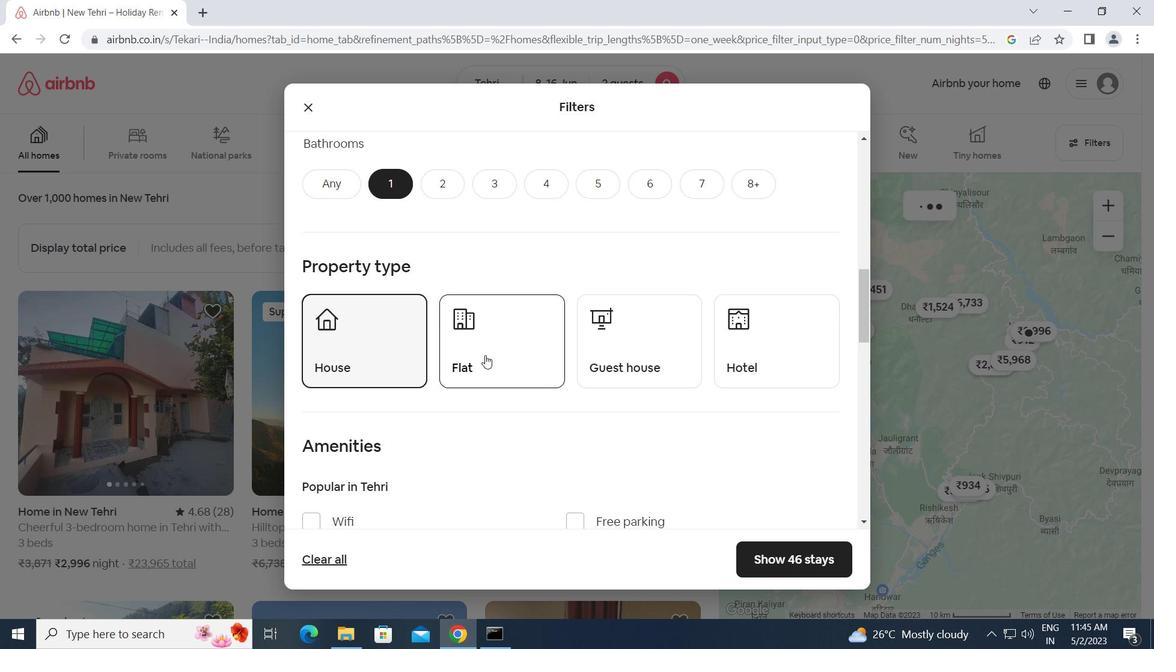 
Action: Mouse pressed left at (494, 352)
Screenshot: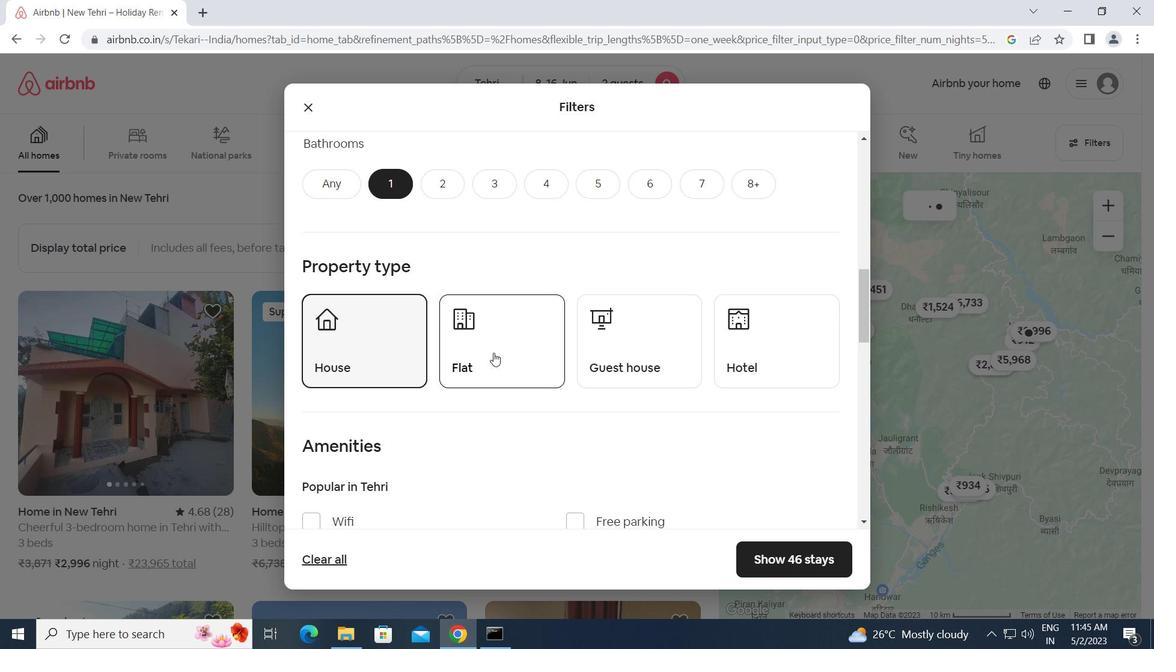 
Action: Mouse moved to (653, 348)
Screenshot: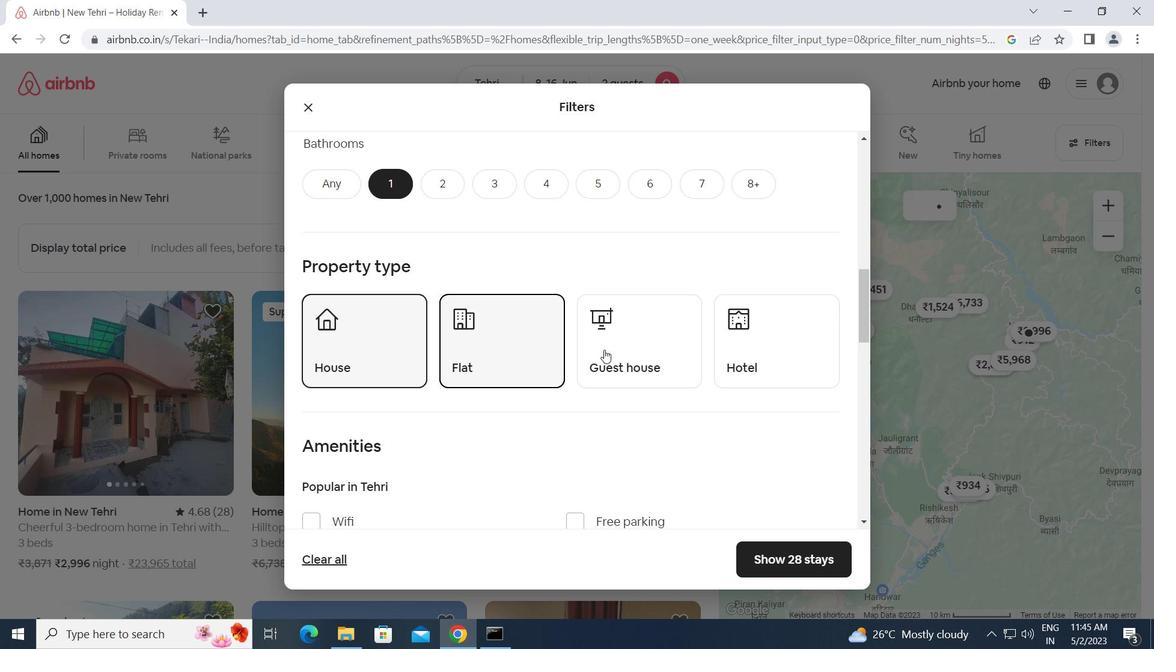 
Action: Mouse pressed left at (653, 348)
Screenshot: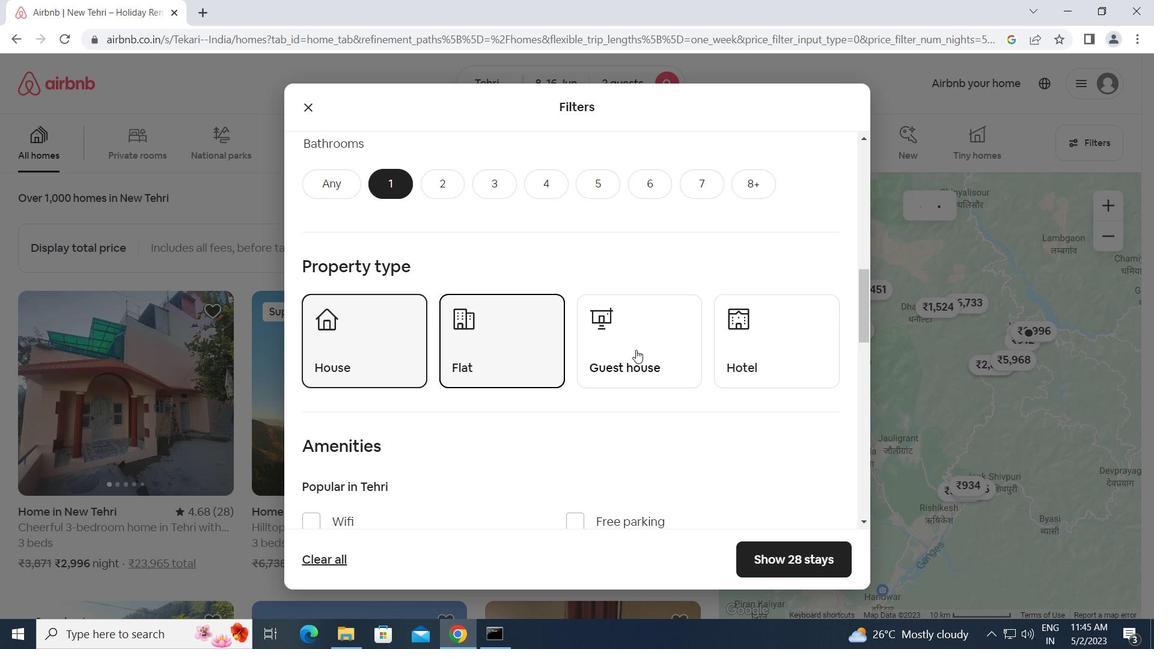 
Action: Mouse moved to (761, 341)
Screenshot: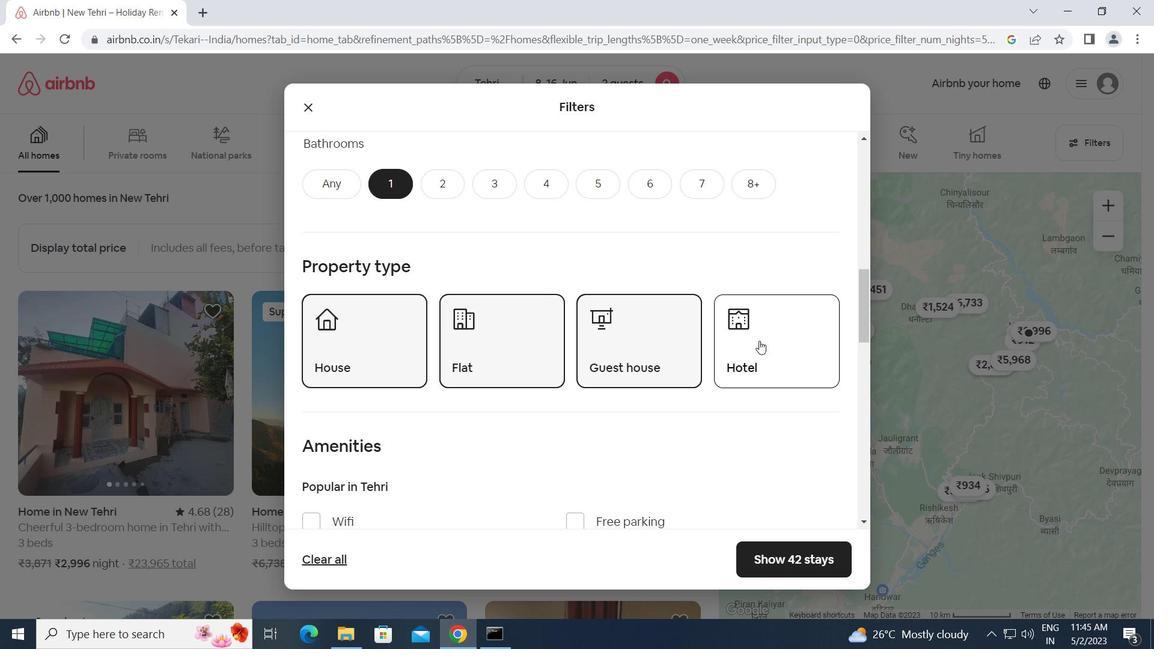 
Action: Mouse pressed left at (761, 341)
Screenshot: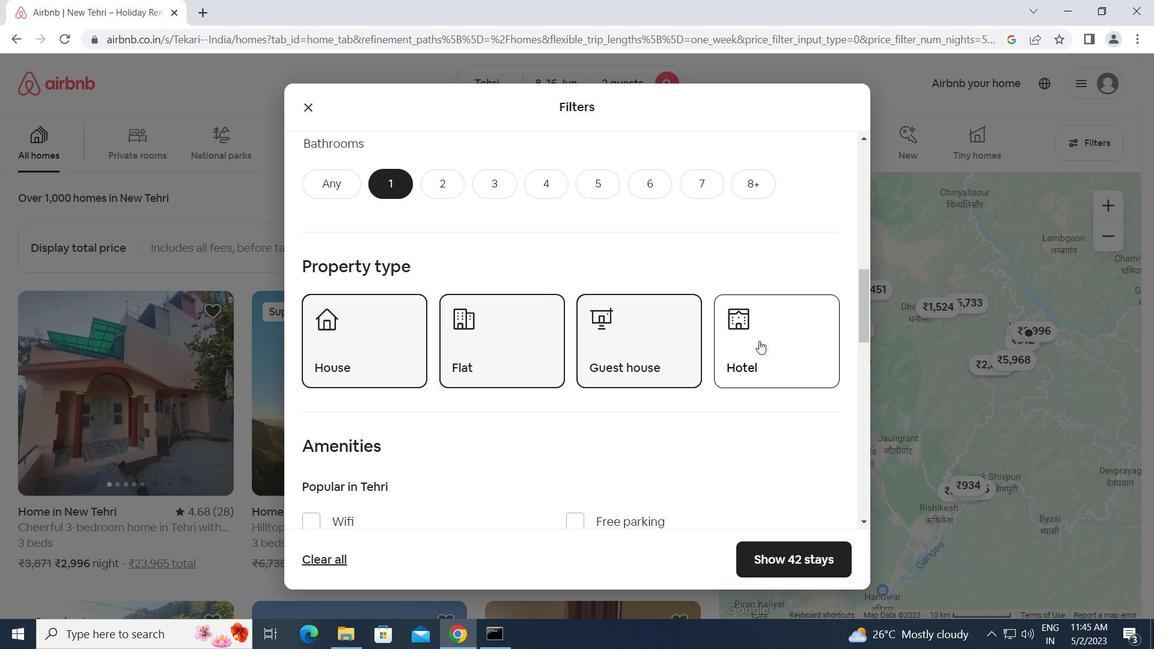 
Action: Mouse moved to (678, 371)
Screenshot: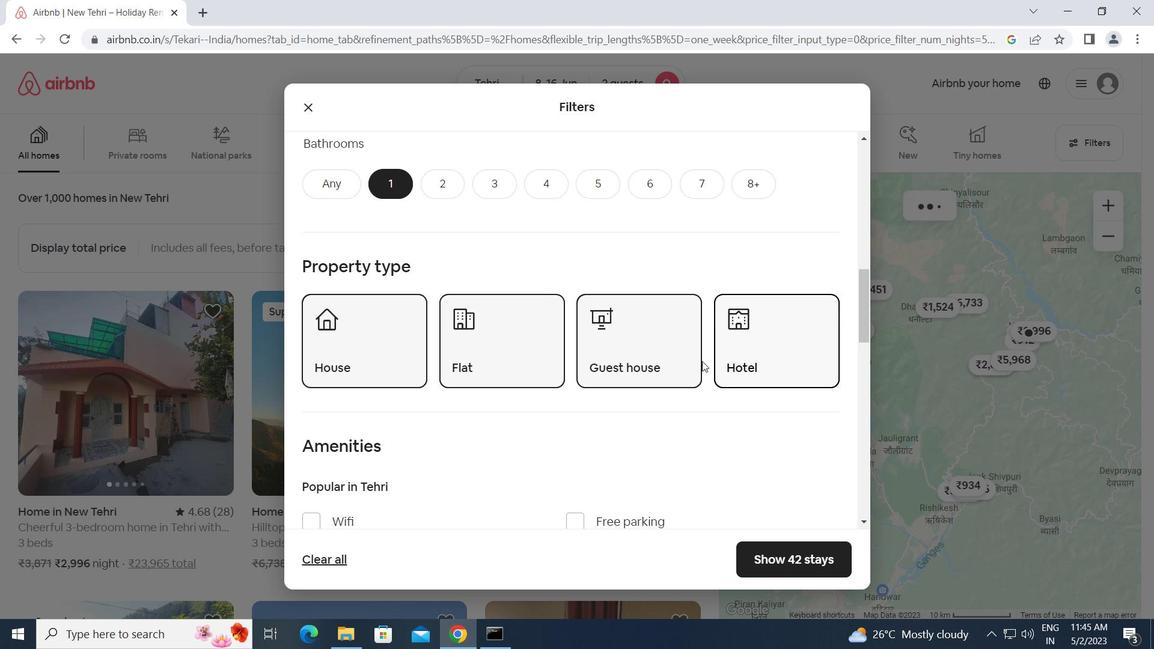 
Action: Mouse scrolled (678, 371) with delta (0, 0)
Screenshot: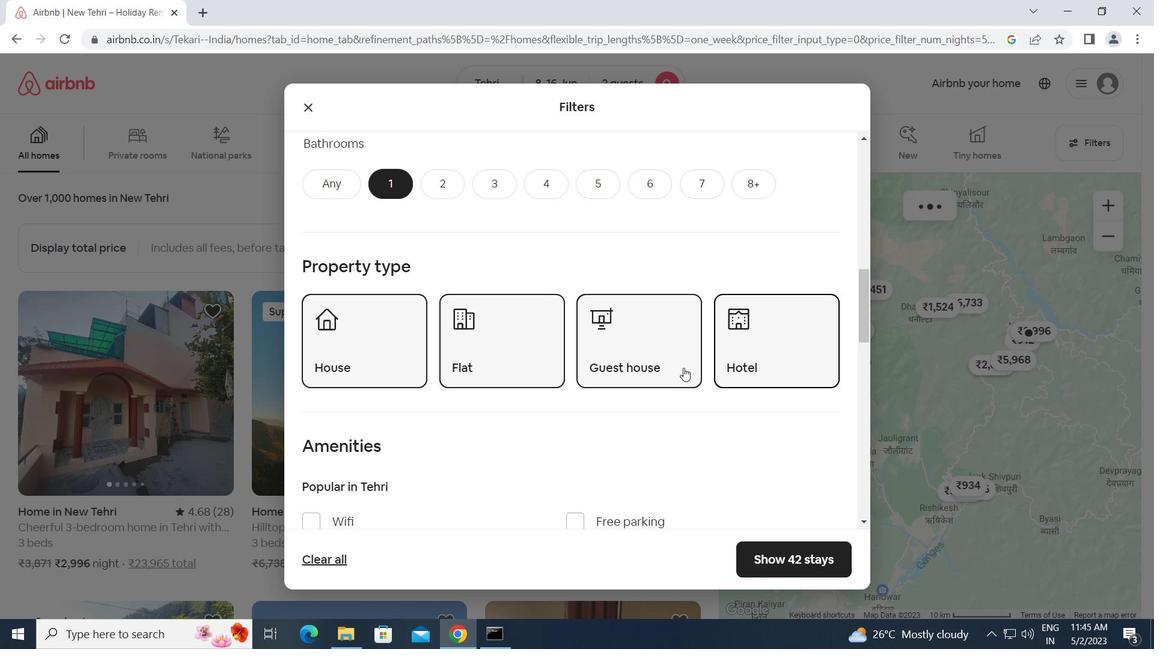 
Action: Mouse moved to (677, 372)
Screenshot: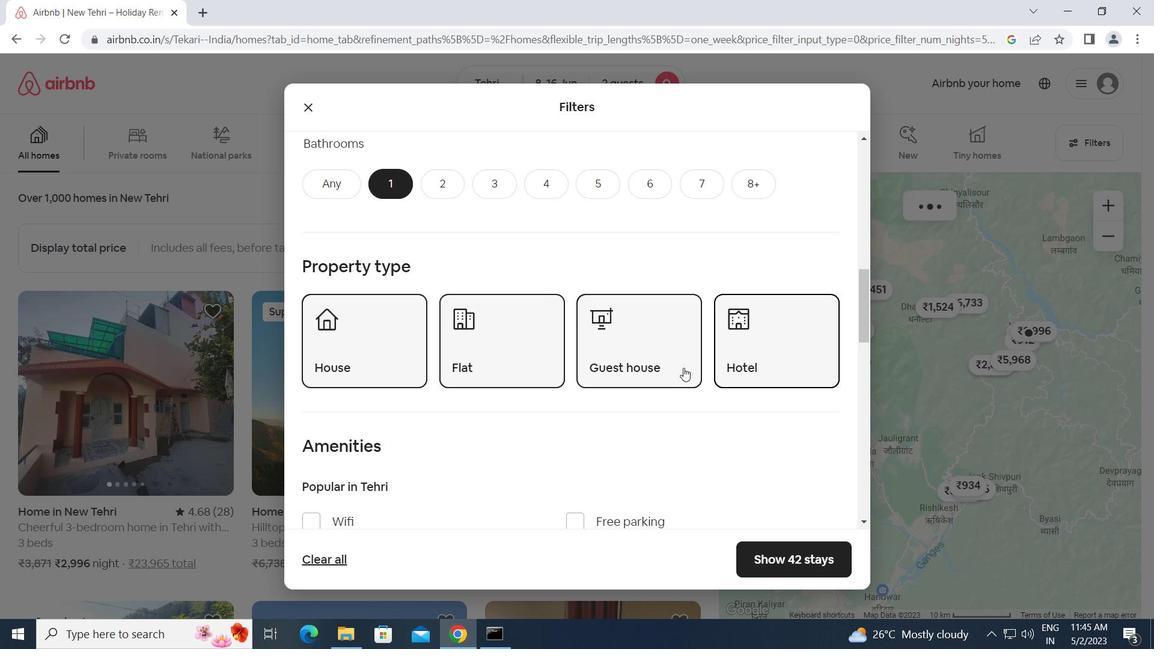 
Action: Mouse scrolled (677, 371) with delta (0, 0)
Screenshot: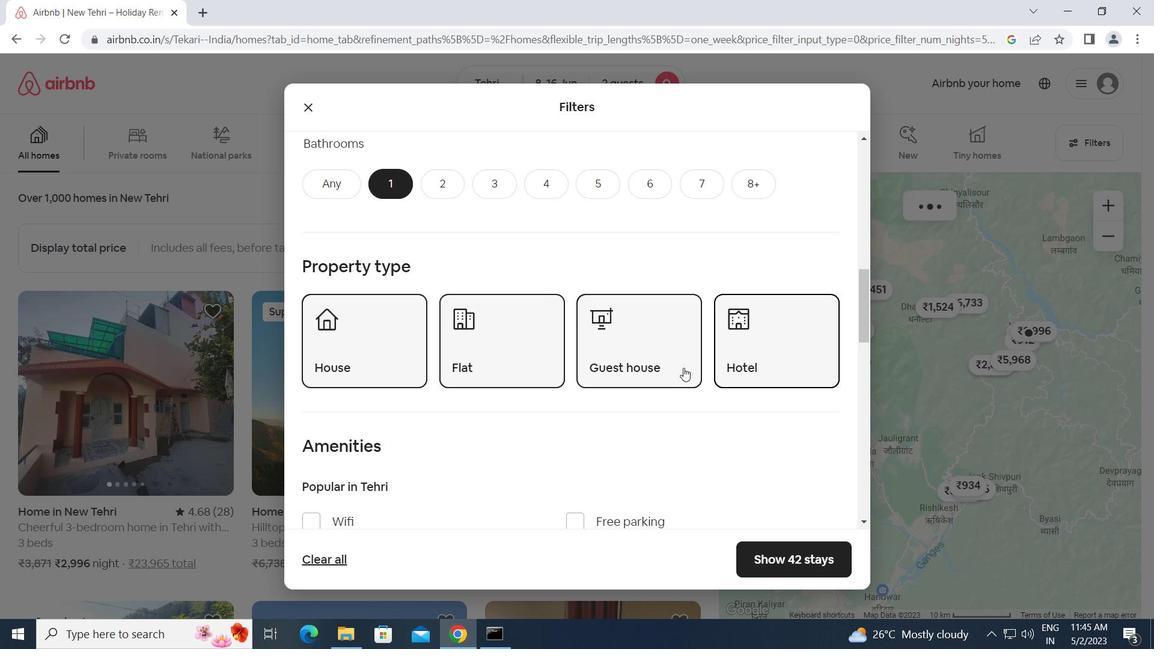 
Action: Mouse moved to (675, 373)
Screenshot: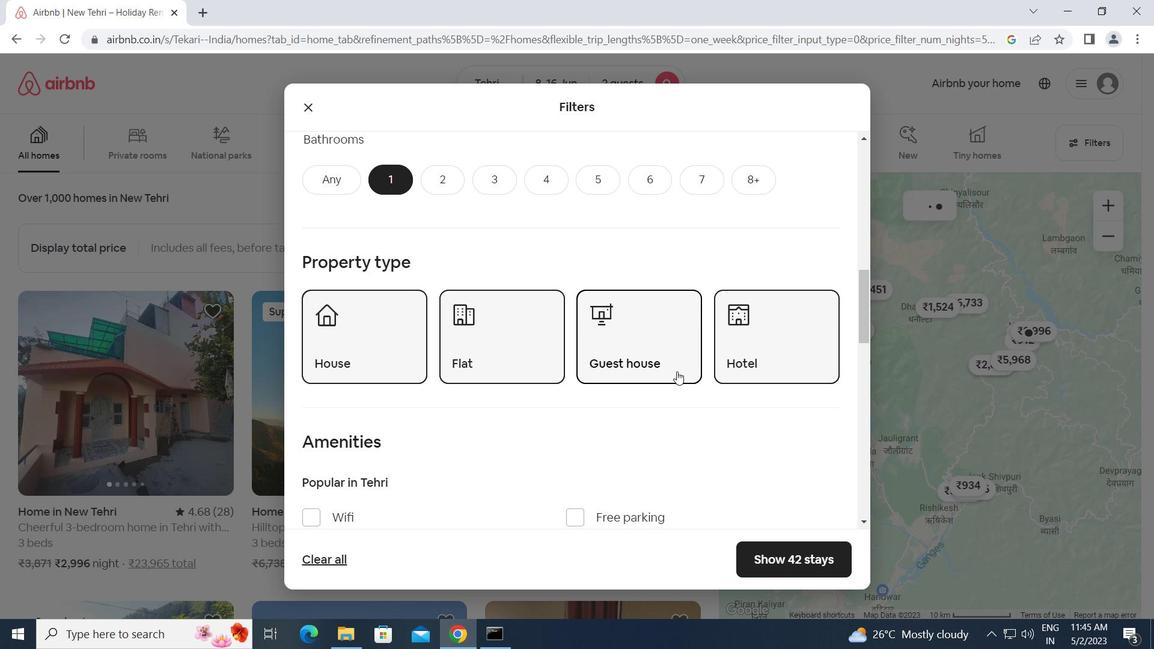 
Action: Mouse scrolled (675, 372) with delta (0, 0)
Screenshot: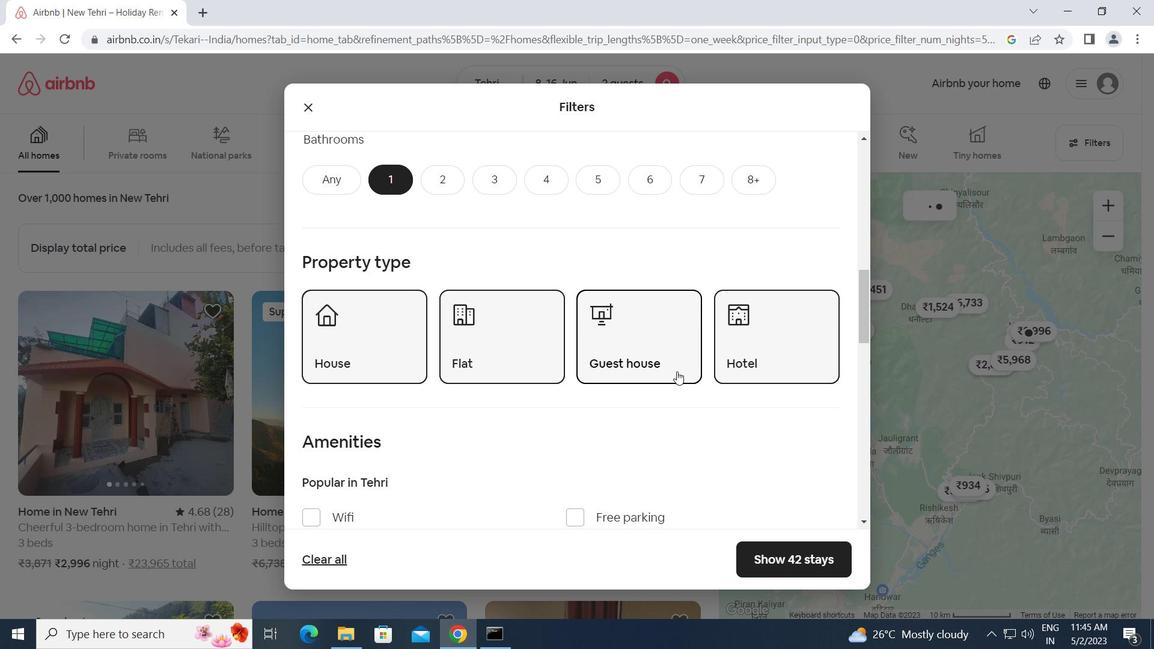 
Action: Mouse moved to (642, 381)
Screenshot: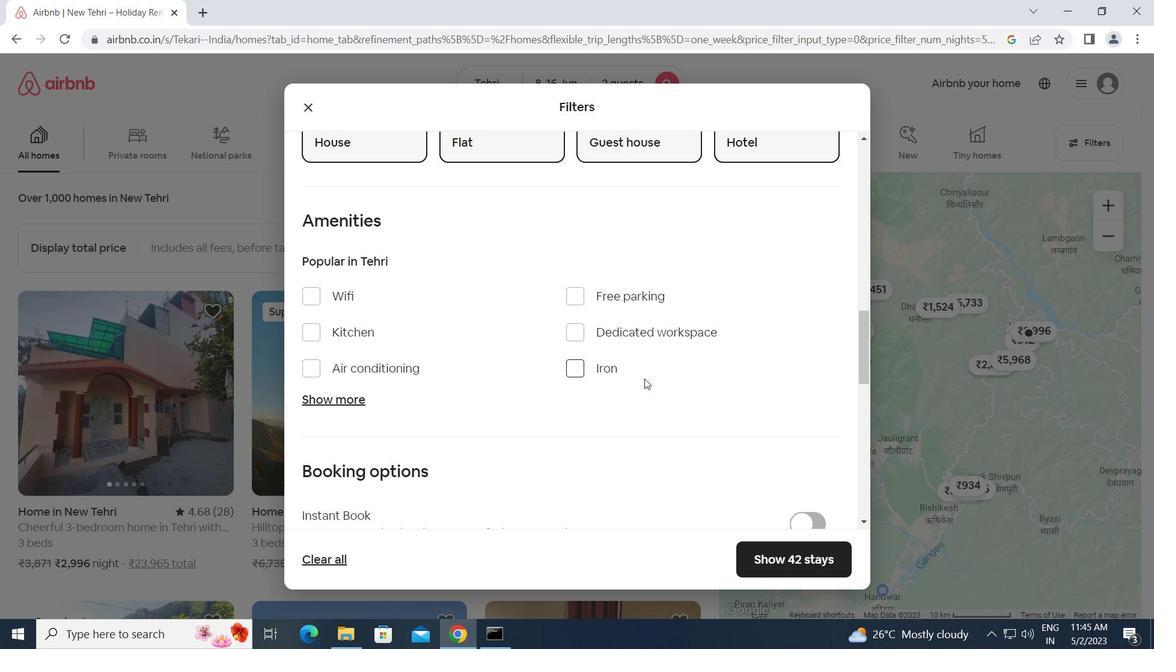 
Action: Mouse scrolled (642, 380) with delta (0, 0)
Screenshot: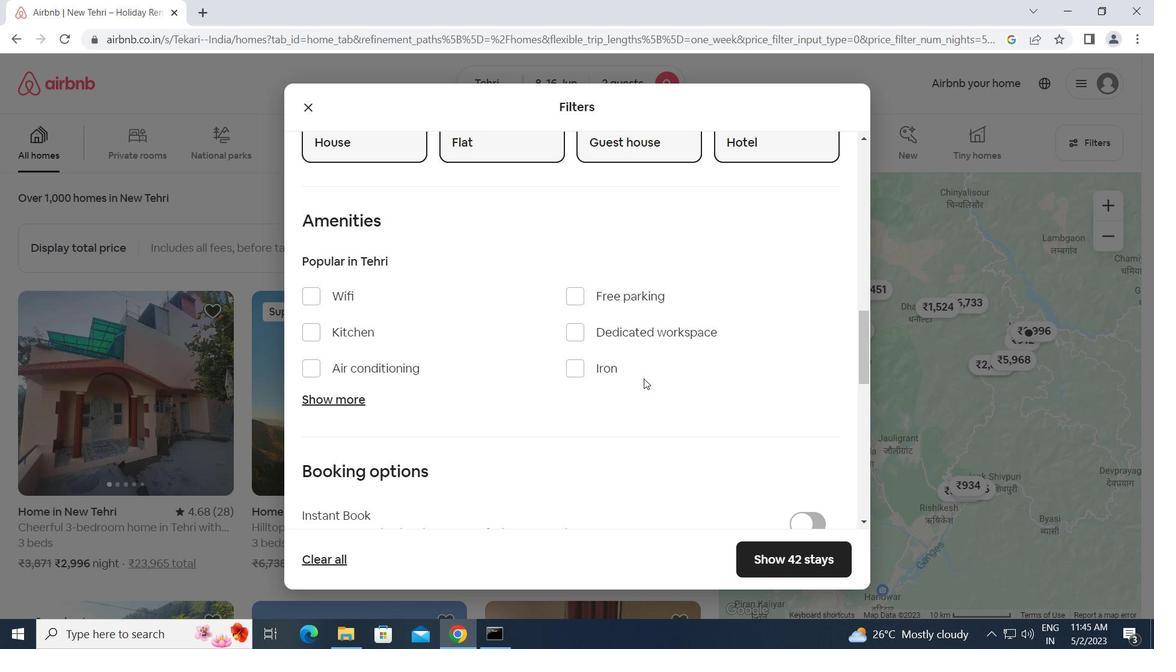 
Action: Mouse moved to (642, 382)
Screenshot: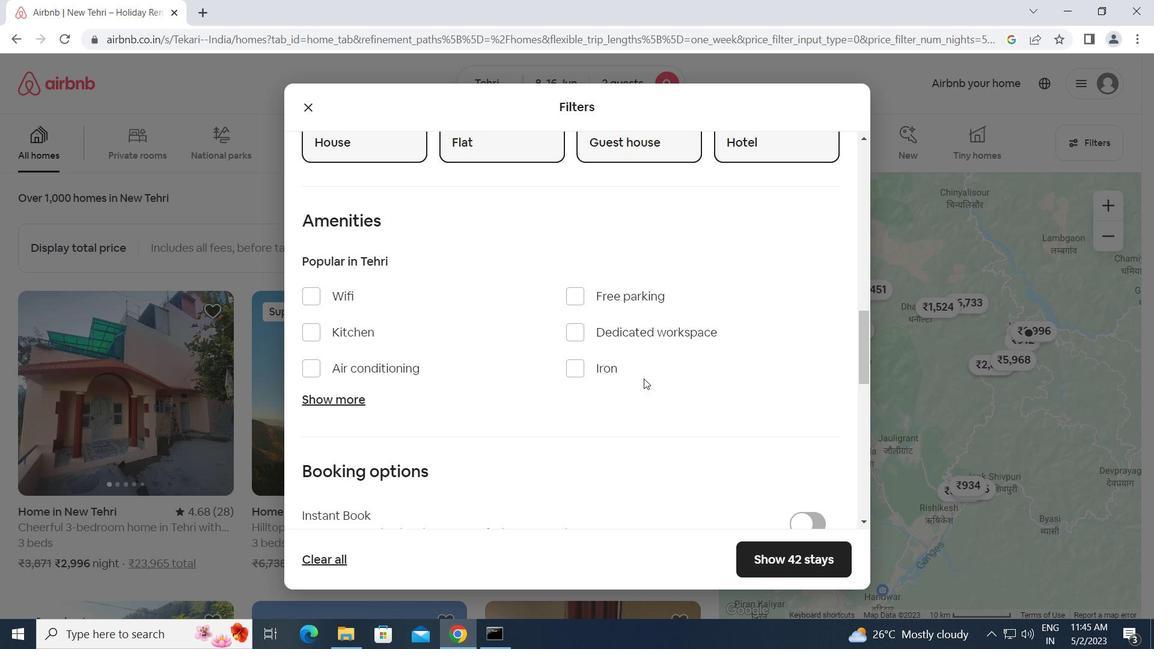 
Action: Mouse scrolled (642, 381) with delta (0, 0)
Screenshot: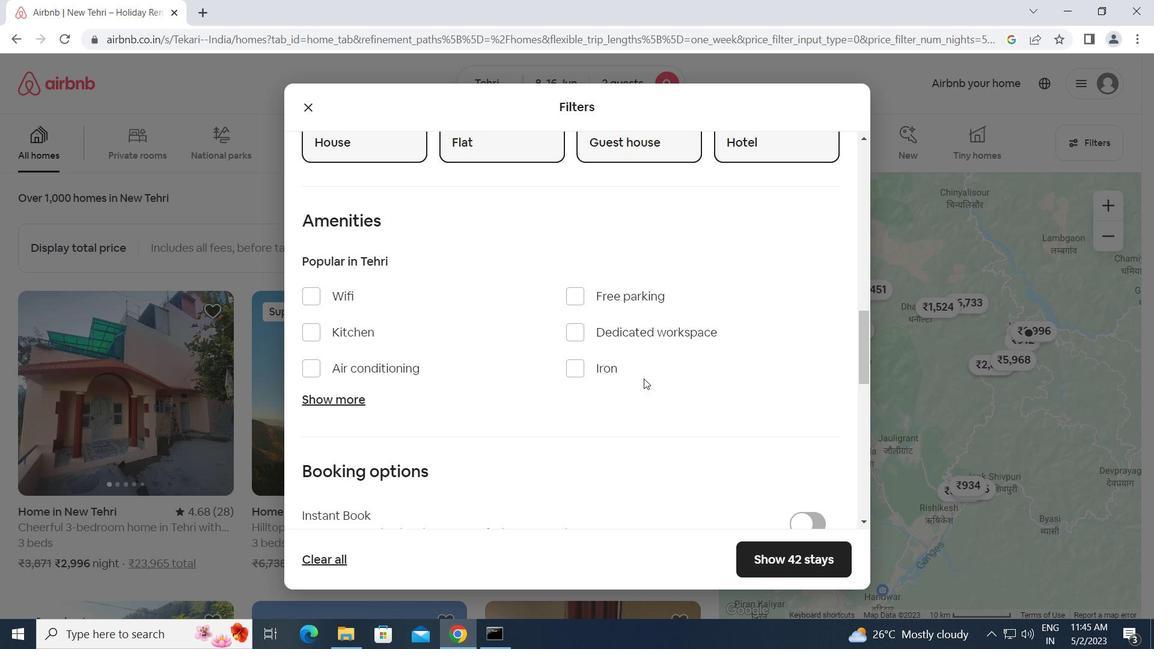 
Action: Mouse moved to (796, 419)
Screenshot: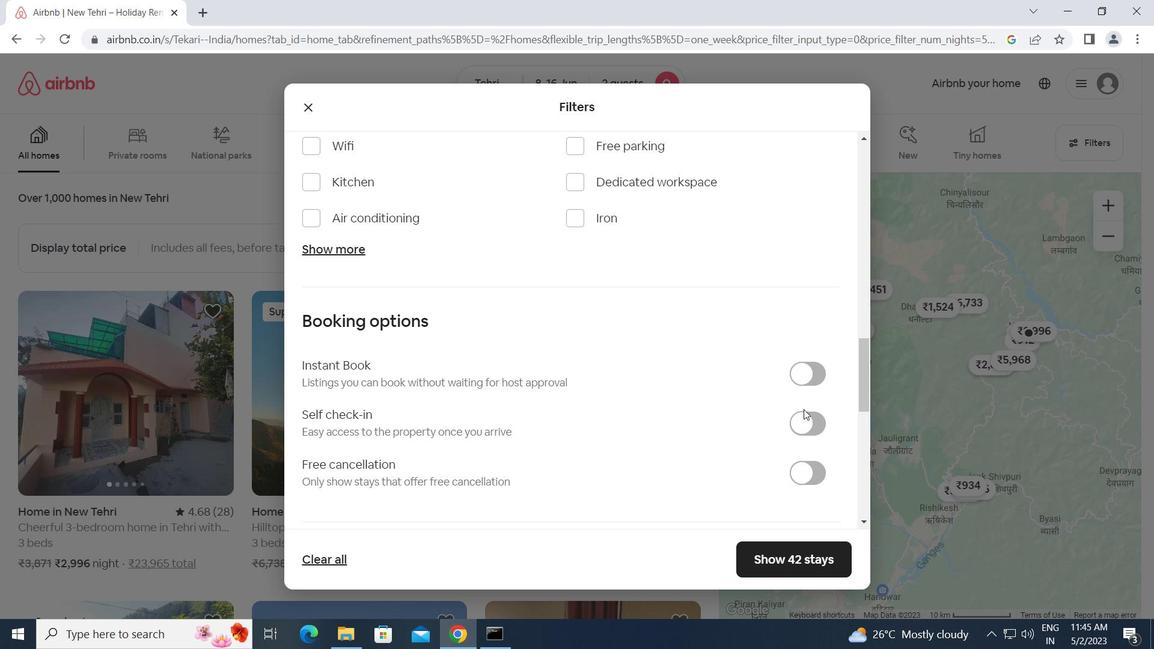 
Action: Mouse pressed left at (796, 419)
Screenshot: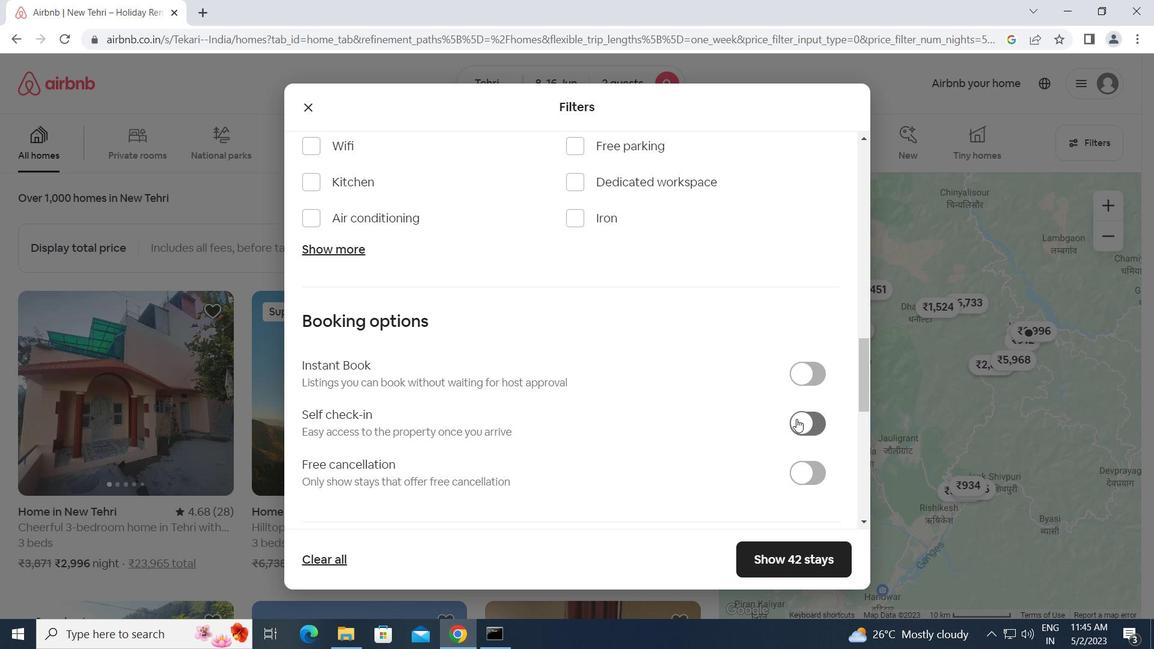 
Action: Mouse moved to (615, 467)
Screenshot: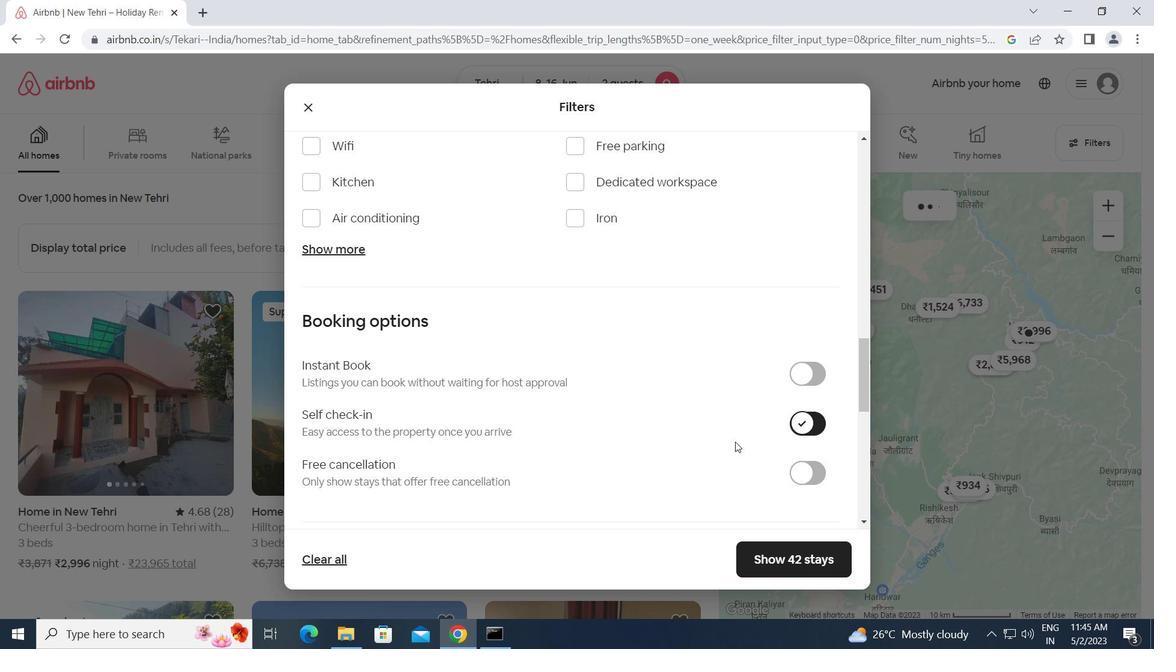 
Action: Mouse scrolled (615, 466) with delta (0, 0)
Screenshot: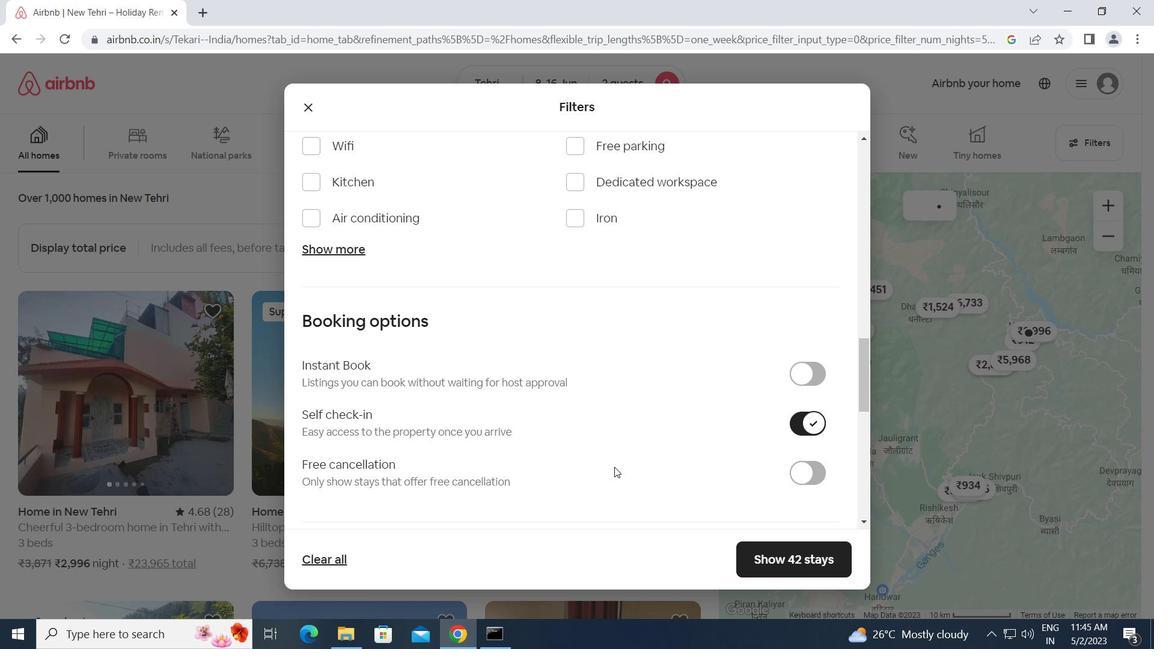 
Action: Mouse scrolled (615, 466) with delta (0, 0)
Screenshot: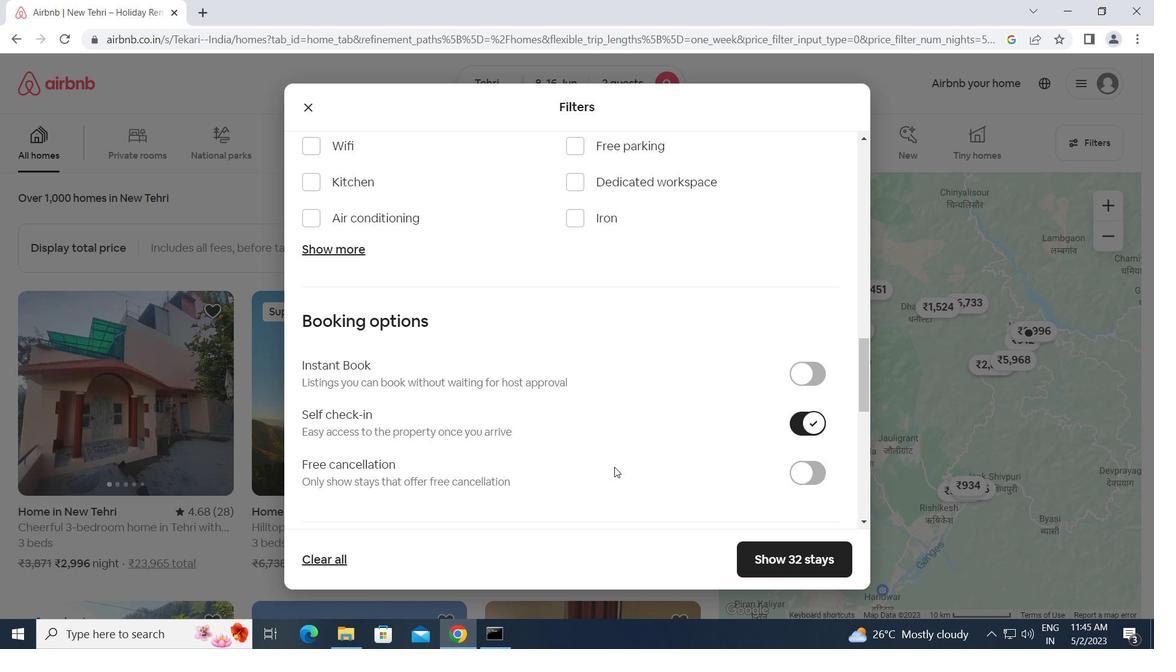 
Action: Mouse scrolled (615, 466) with delta (0, 0)
Screenshot: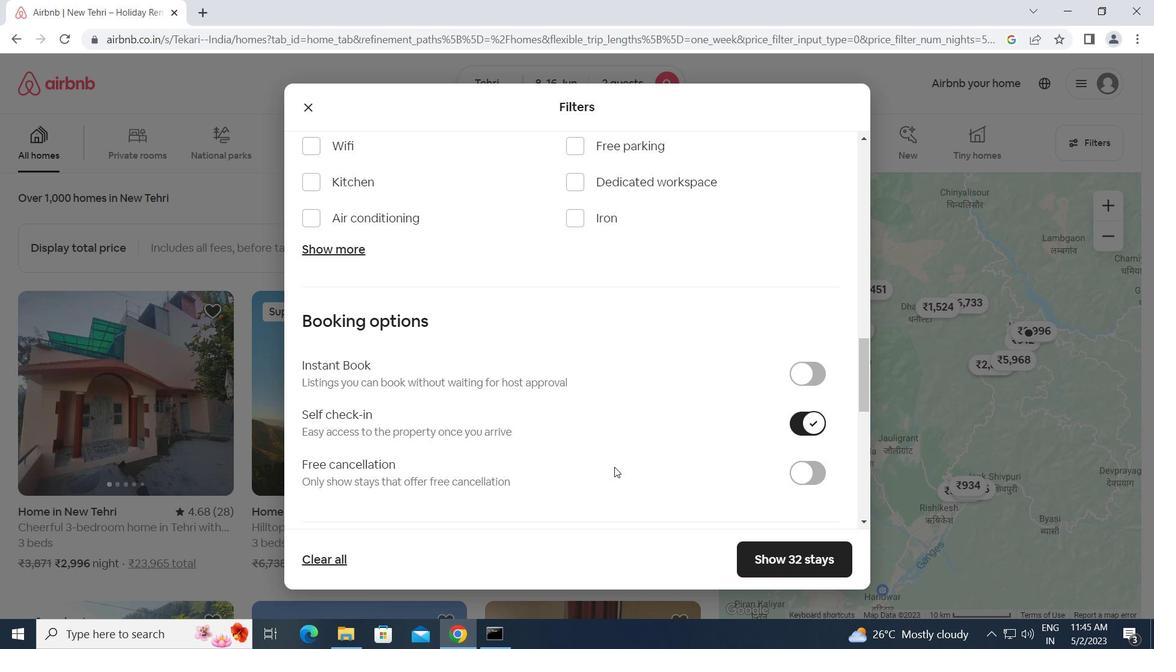
Action: Mouse scrolled (615, 466) with delta (0, 0)
Screenshot: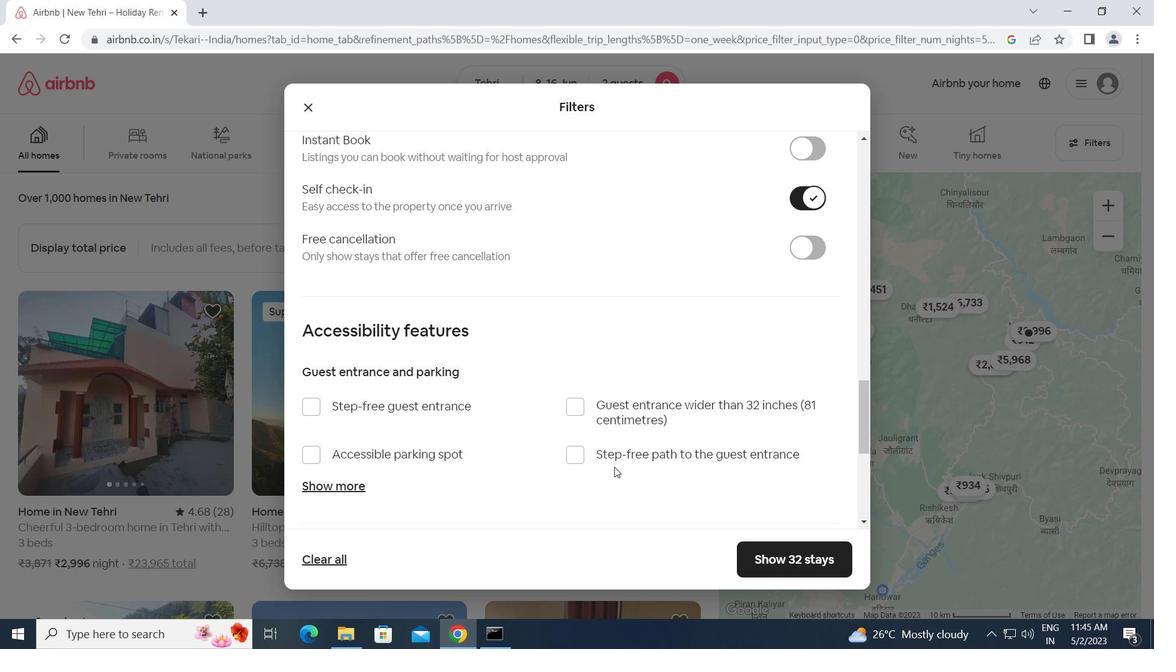 
Action: Mouse scrolled (615, 466) with delta (0, 0)
Screenshot: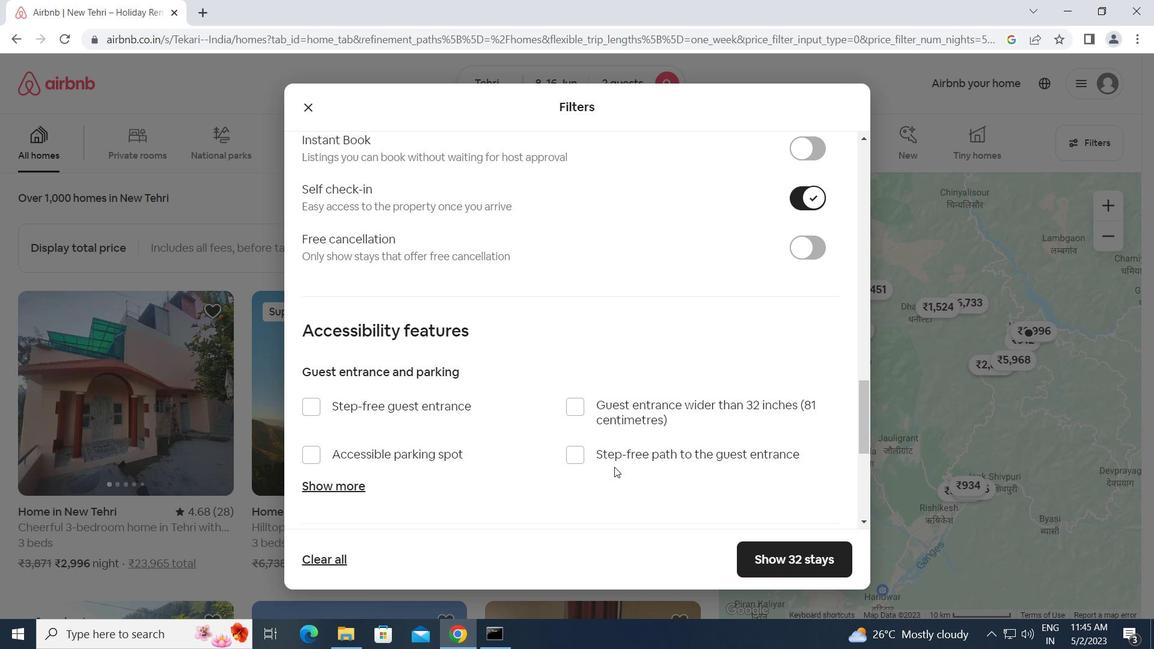 
Action: Mouse scrolled (615, 466) with delta (0, 0)
Screenshot: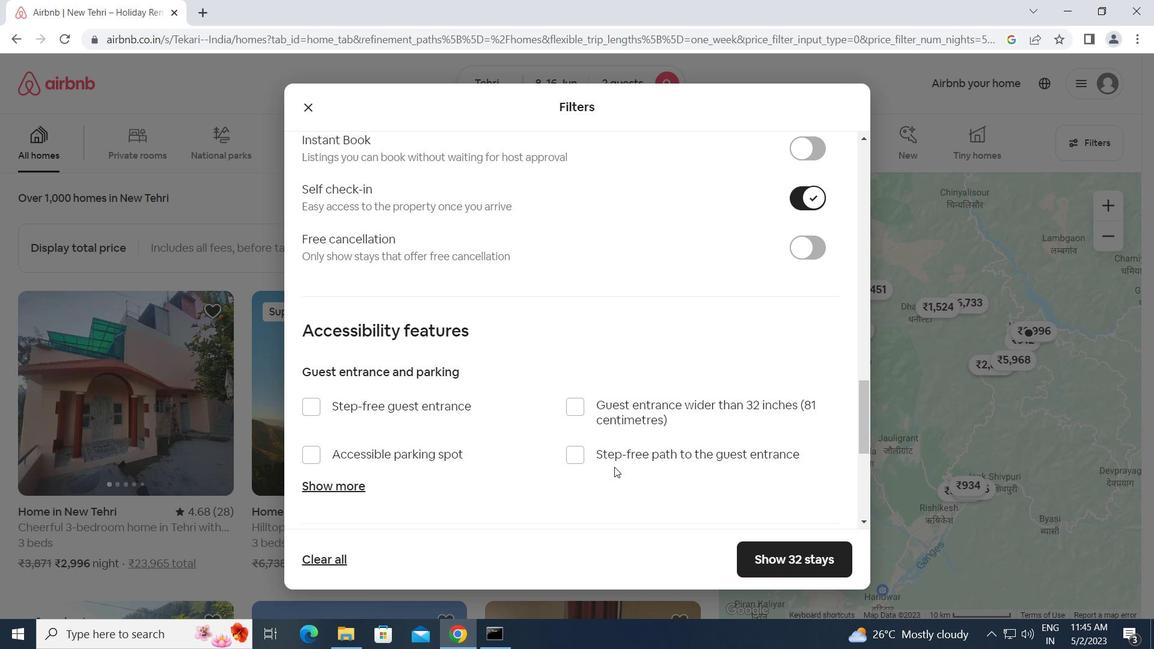 
Action: Mouse scrolled (615, 466) with delta (0, 0)
Screenshot: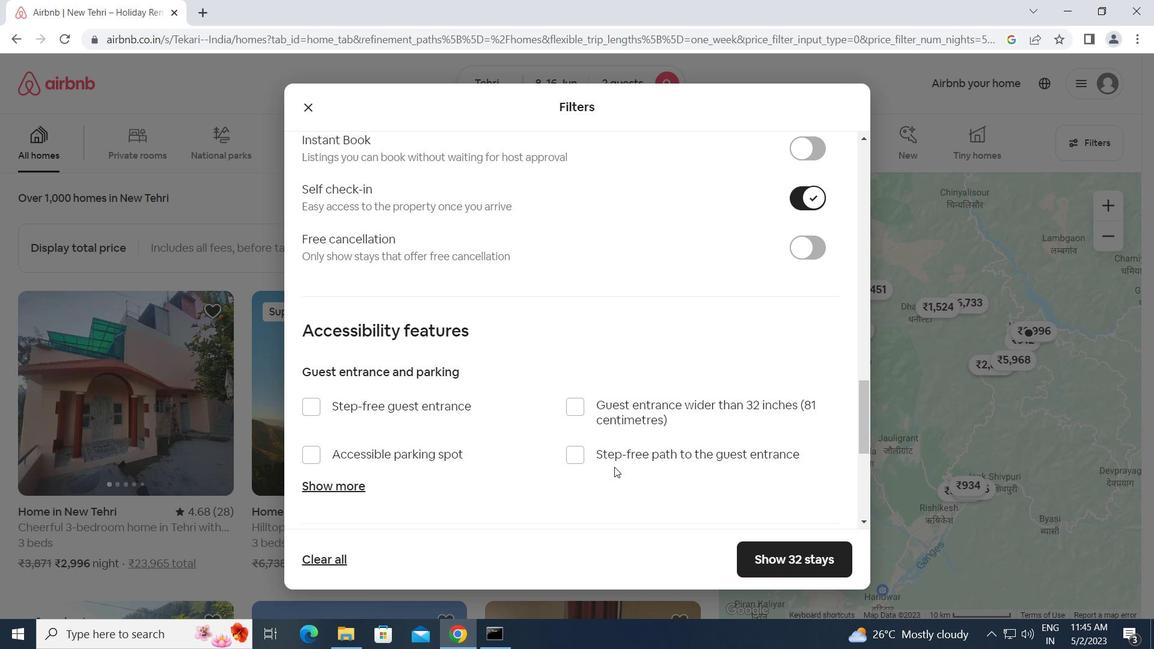 
Action: Mouse moved to (309, 460)
Screenshot: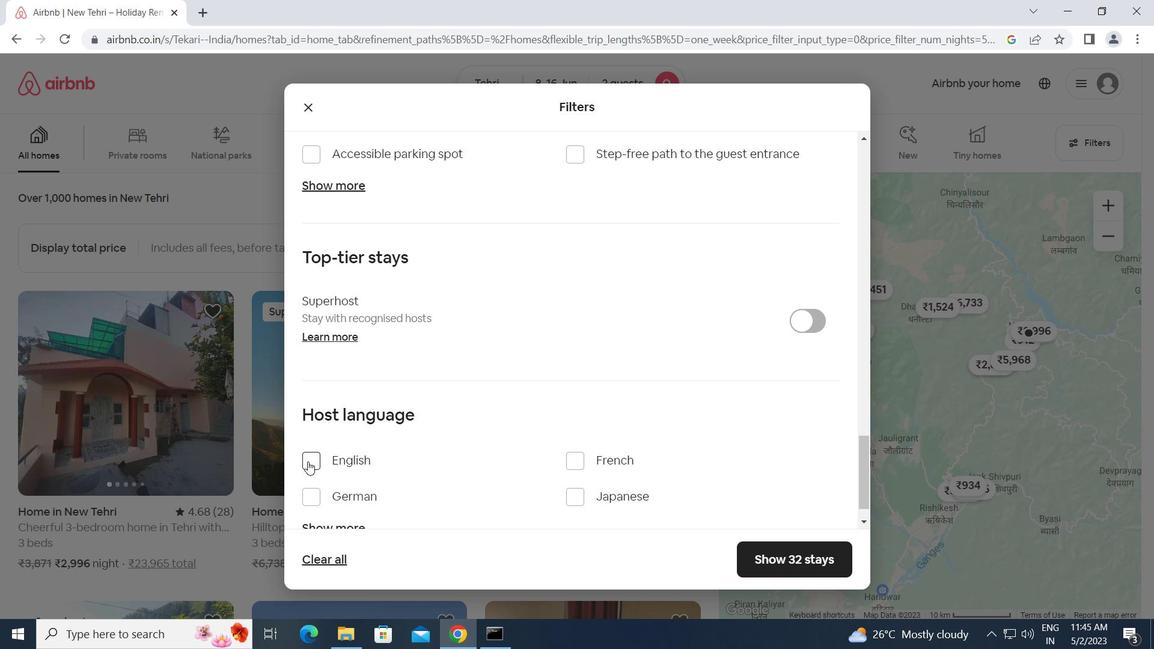 
Action: Mouse pressed left at (309, 460)
Screenshot: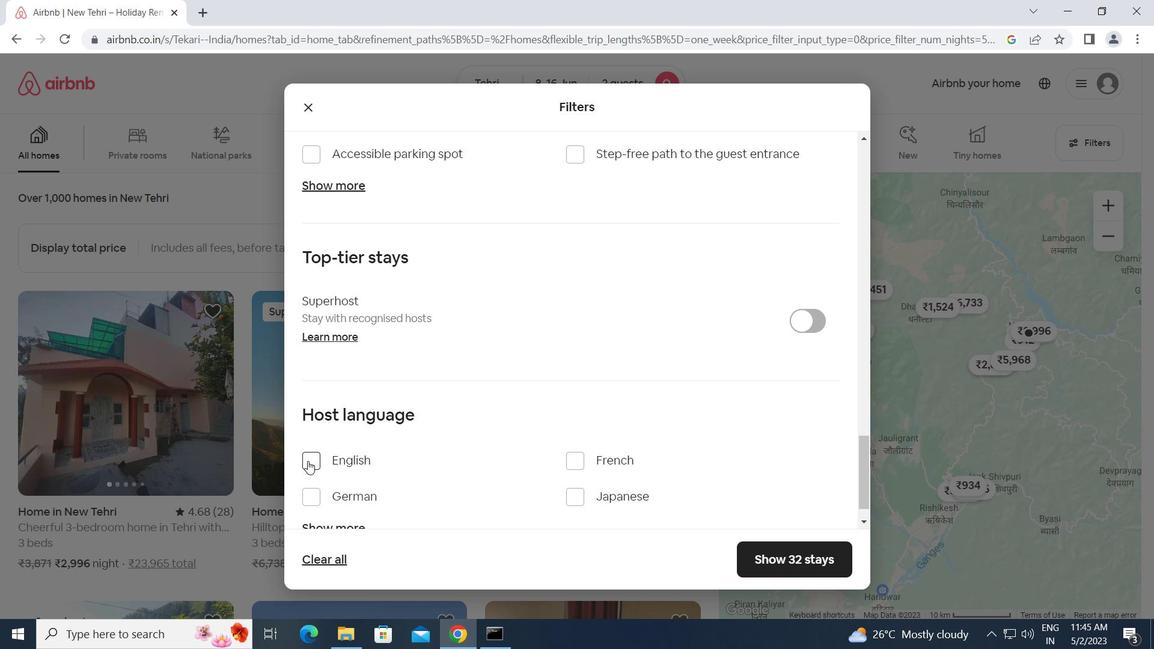 
Action: Mouse moved to (772, 561)
Screenshot: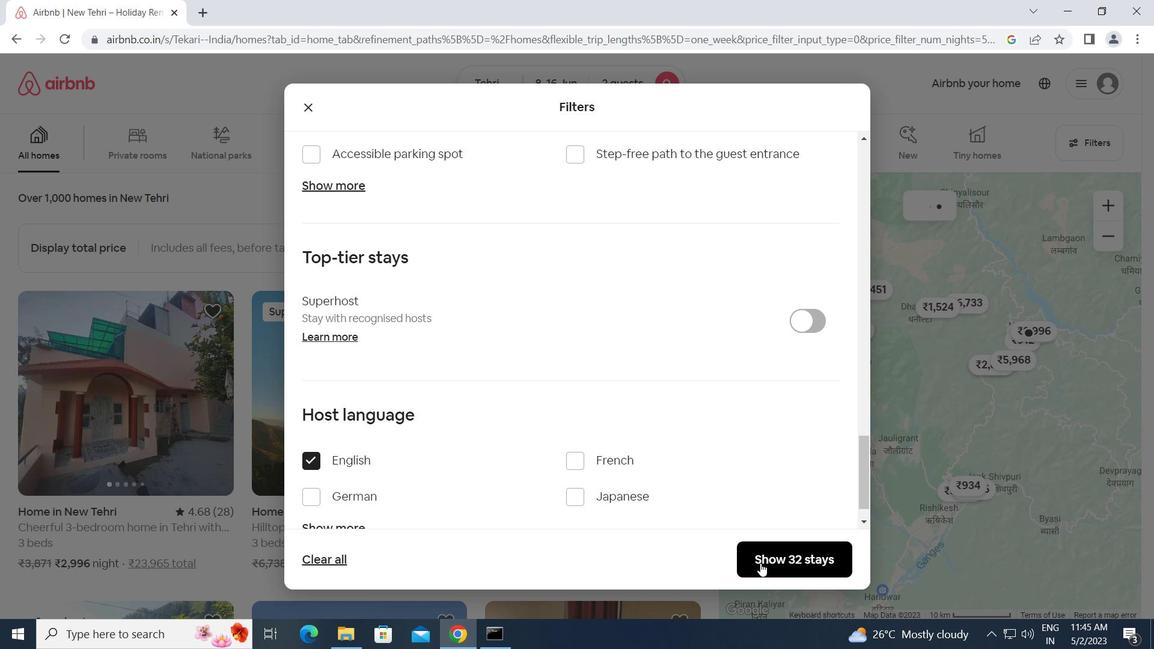 
Action: Mouse pressed left at (772, 561)
Screenshot: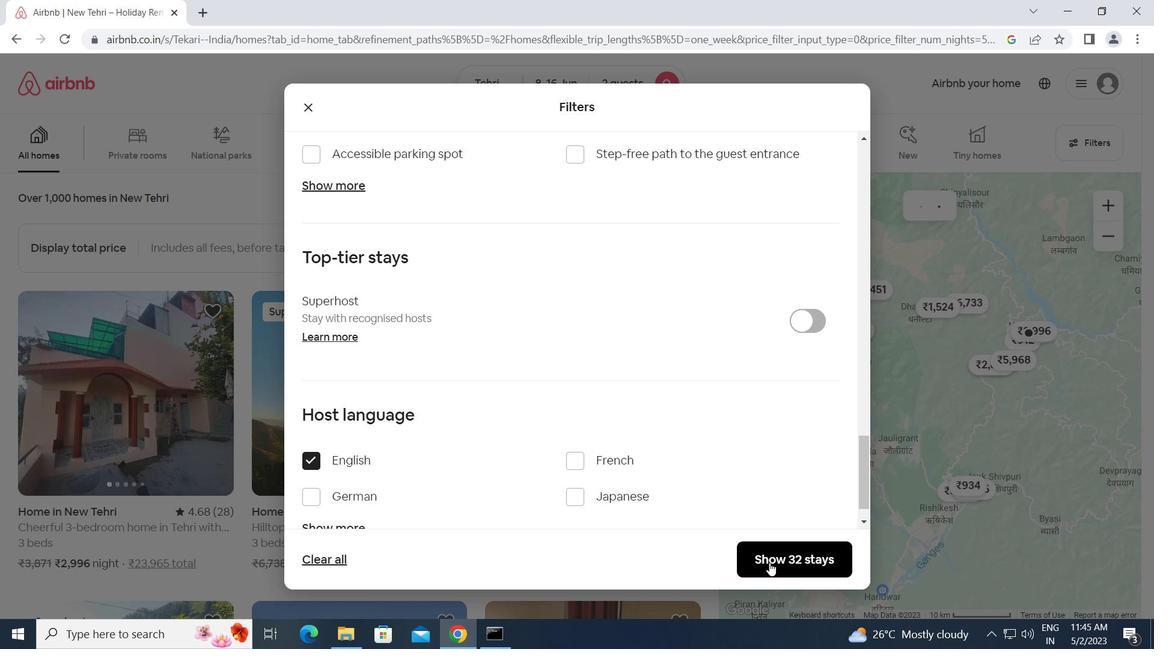 
